 Task: Open Card Webinar Review in Board Business Strategy Development to Workspace Change Management and add a team member Softage.1@softage.net, a label Blue, a checklist Project Communication Management, an attachment from your computer, a color Blue and finally, add a card description 'Finalize budget for upcoming project' and a comment 'Let us approach this task with a sense of urgency and prioritize it accordingly.'. Add a start date 'Jan 05, 1900' with a due date 'Jan 12, 1900'
Action: Mouse moved to (430, 152)
Screenshot: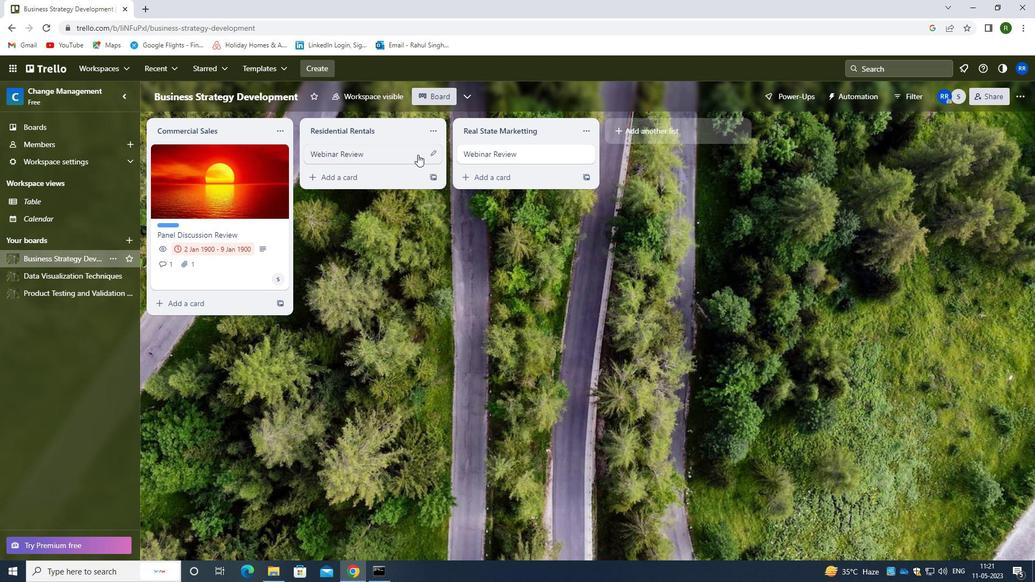 
Action: Mouse pressed left at (430, 152)
Screenshot: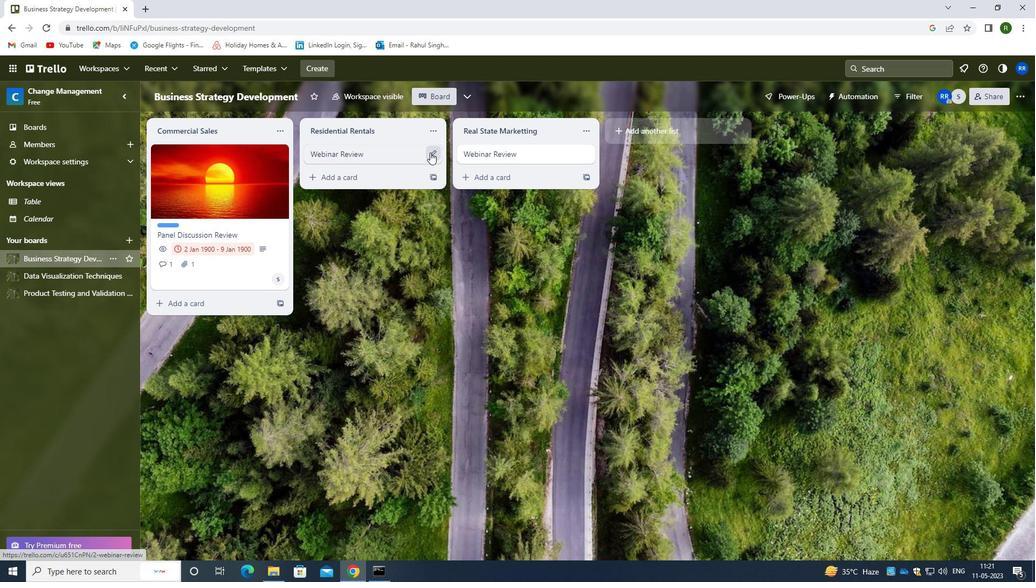 
Action: Mouse moved to (469, 152)
Screenshot: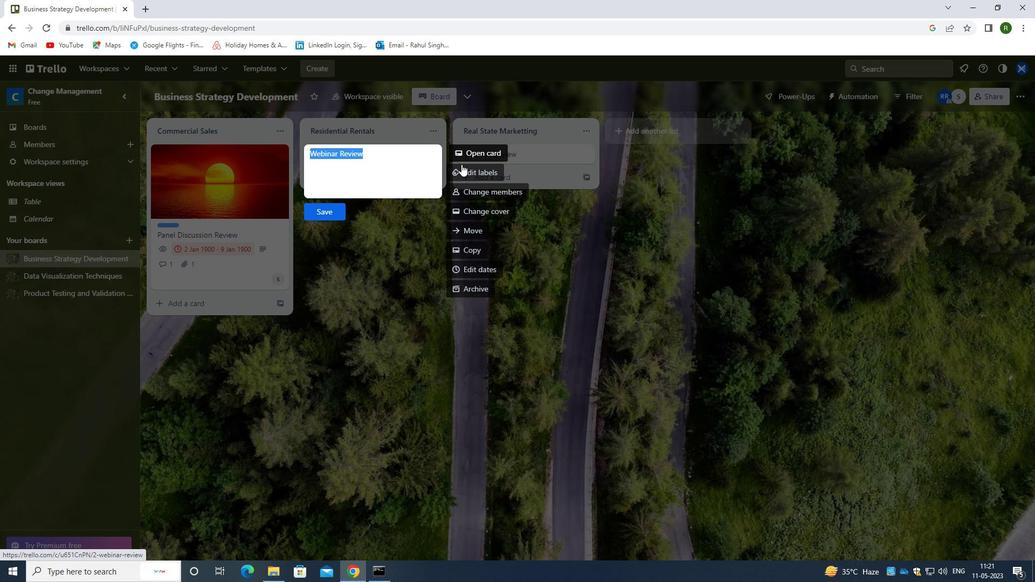 
Action: Mouse pressed left at (469, 152)
Screenshot: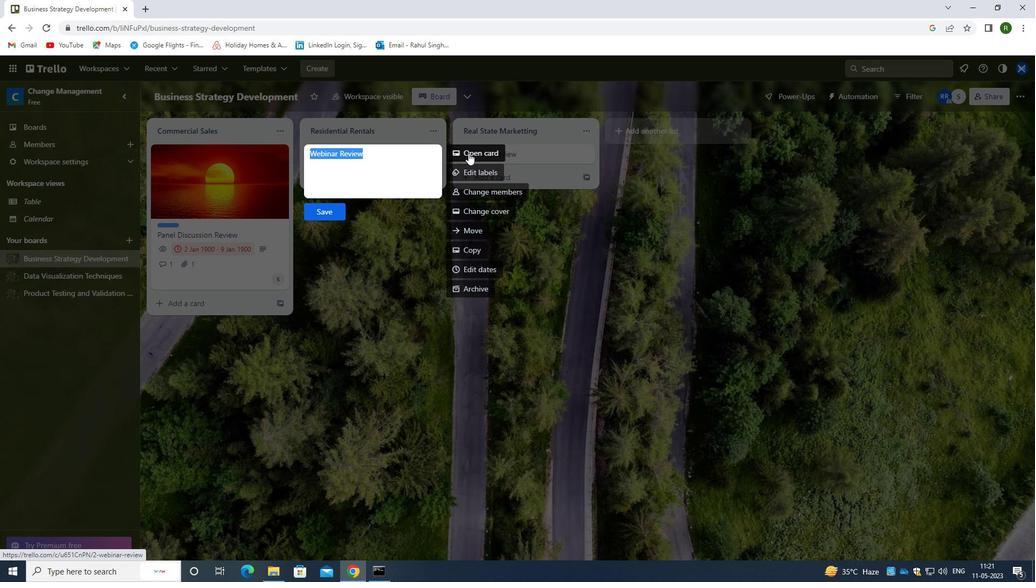 
Action: Mouse moved to (672, 194)
Screenshot: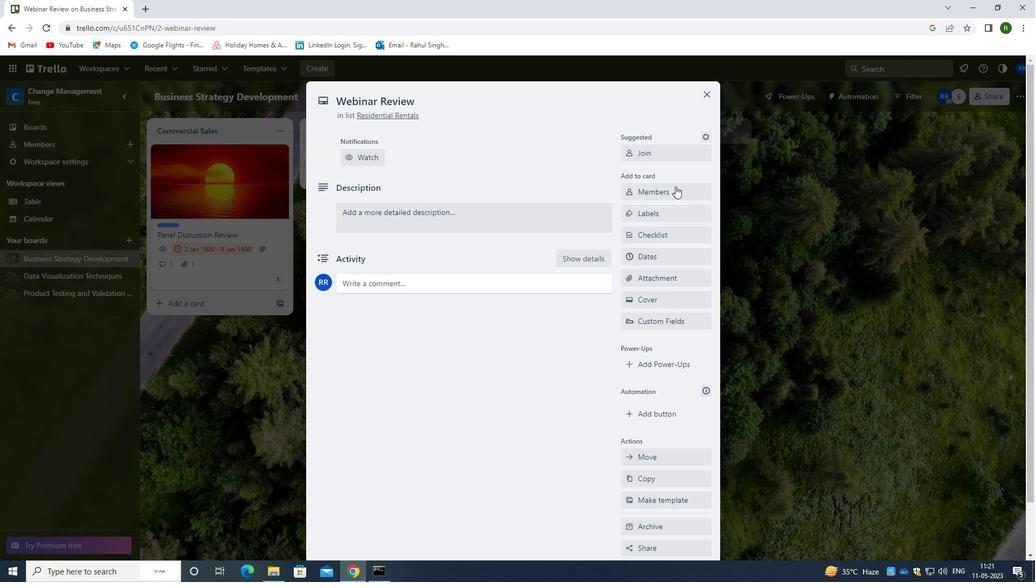 
Action: Mouse pressed left at (672, 194)
Screenshot: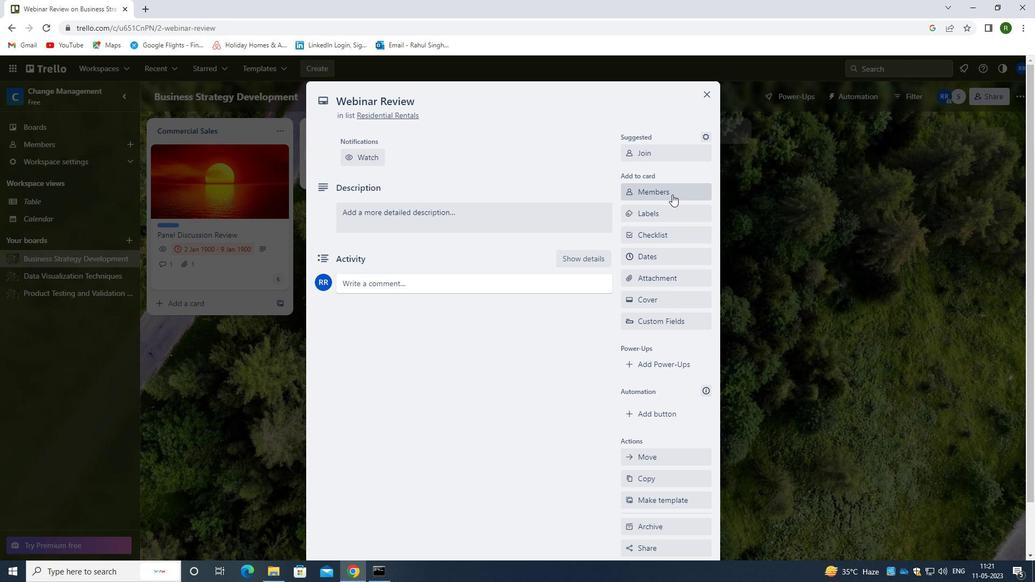 
Action: Mouse moved to (665, 238)
Screenshot: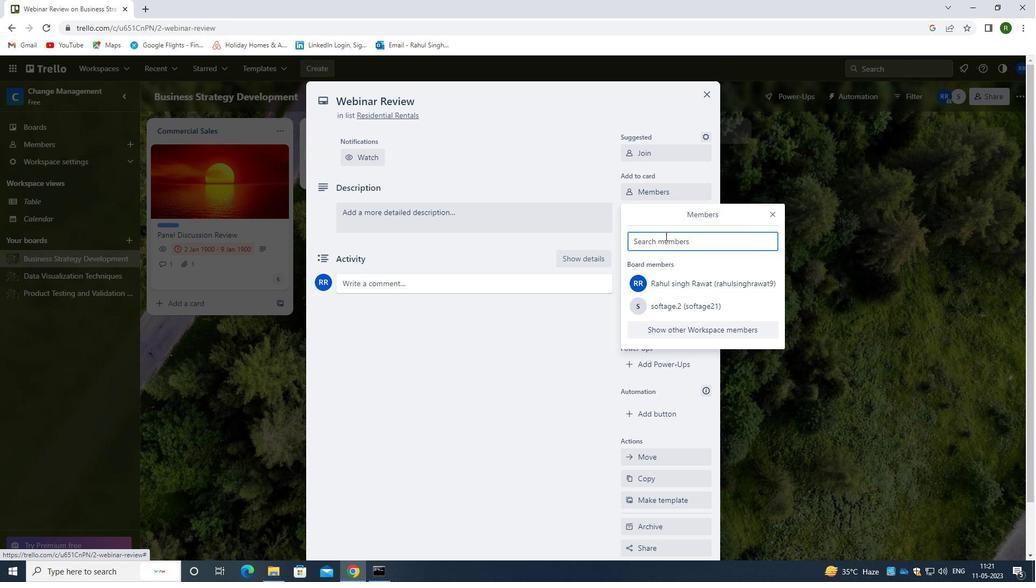 
Action: Mouse pressed left at (665, 238)
Screenshot: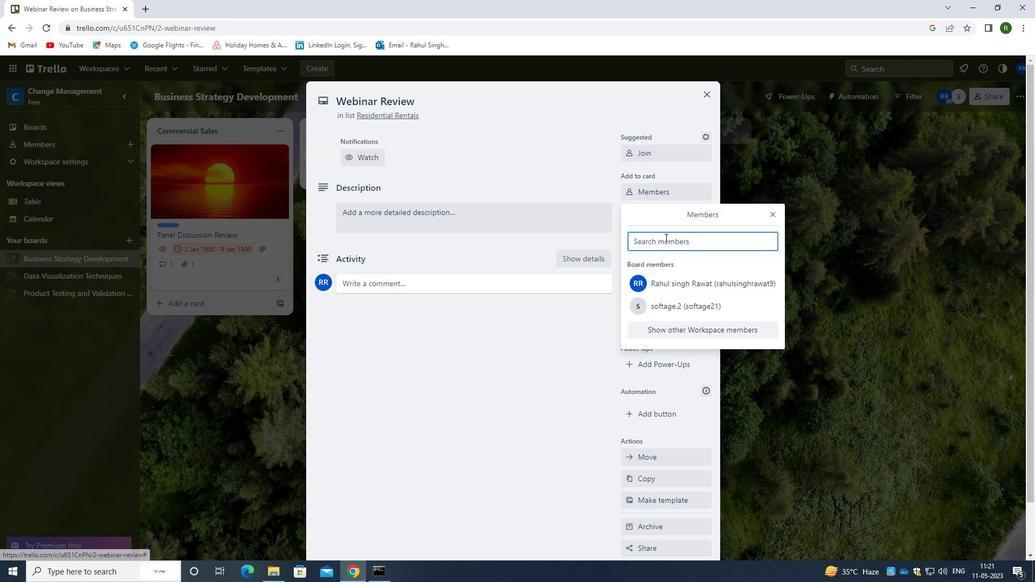 
Action: Key pressed <Key.caps_lock>s<Key.caps_lock>oftage.1<Key.shift>@SOFTAGE.NET
Screenshot: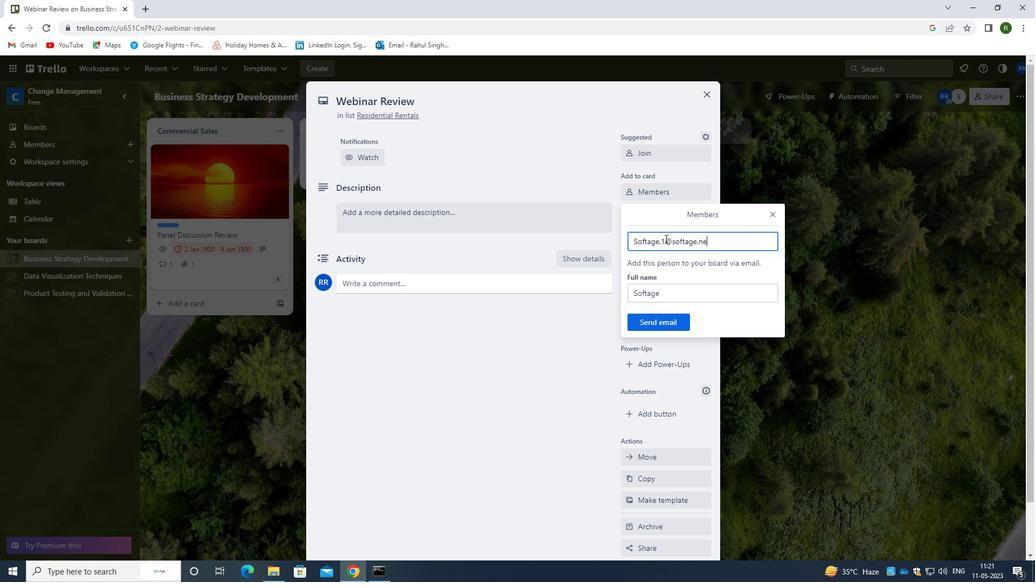 
Action: Mouse moved to (660, 321)
Screenshot: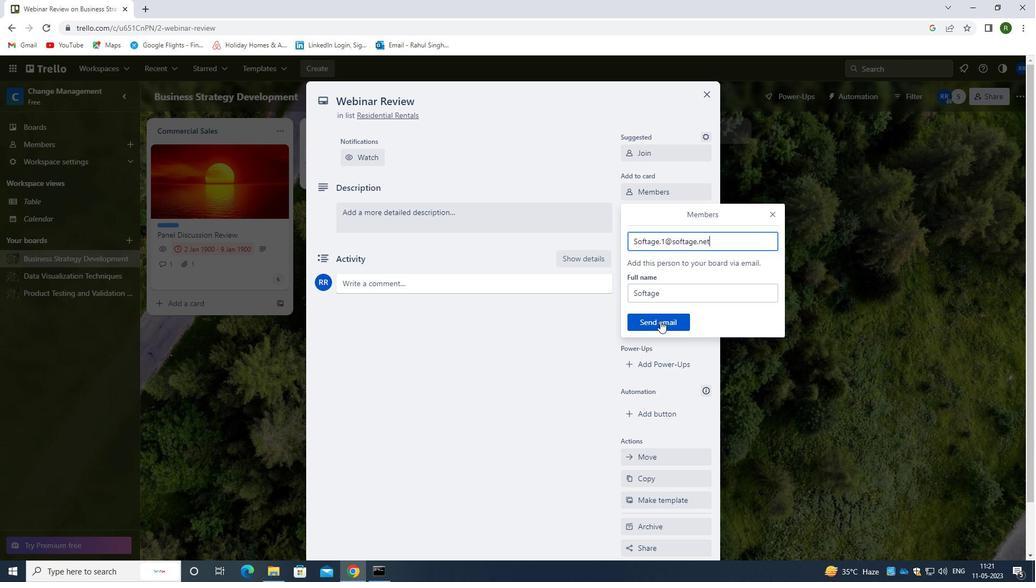 
Action: Mouse pressed left at (660, 321)
Screenshot: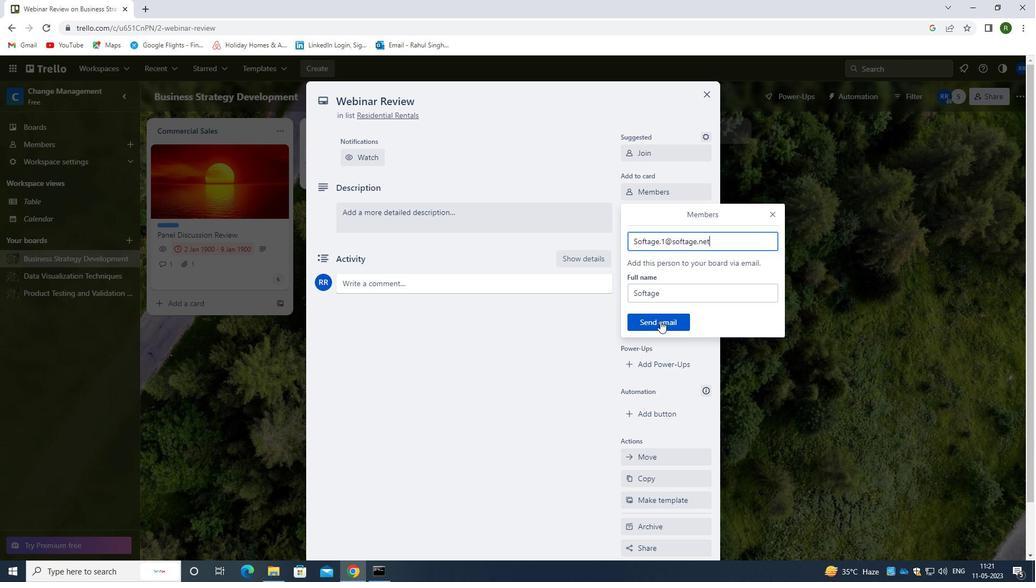 
Action: Mouse moved to (656, 211)
Screenshot: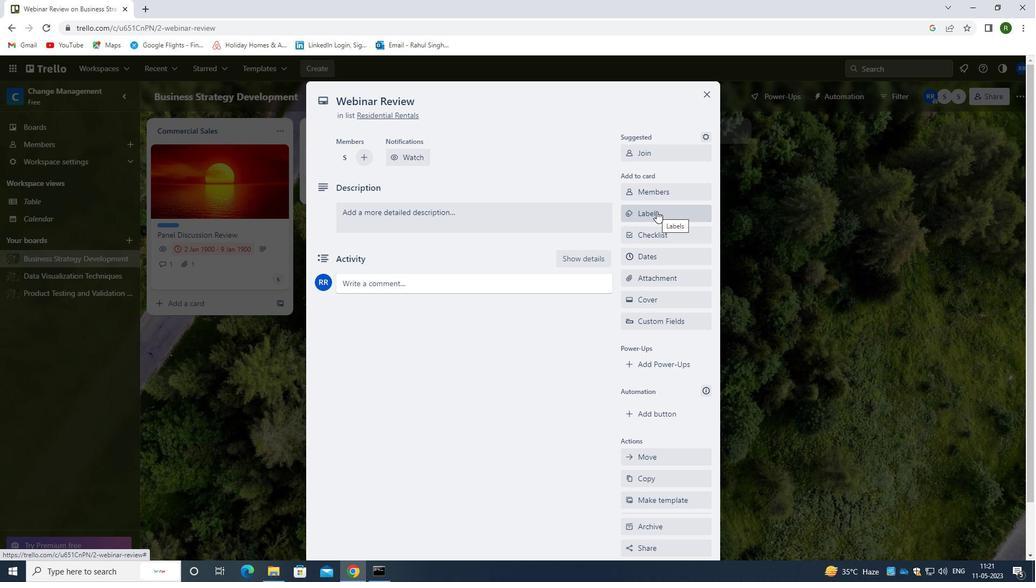 
Action: Mouse pressed left at (656, 211)
Screenshot: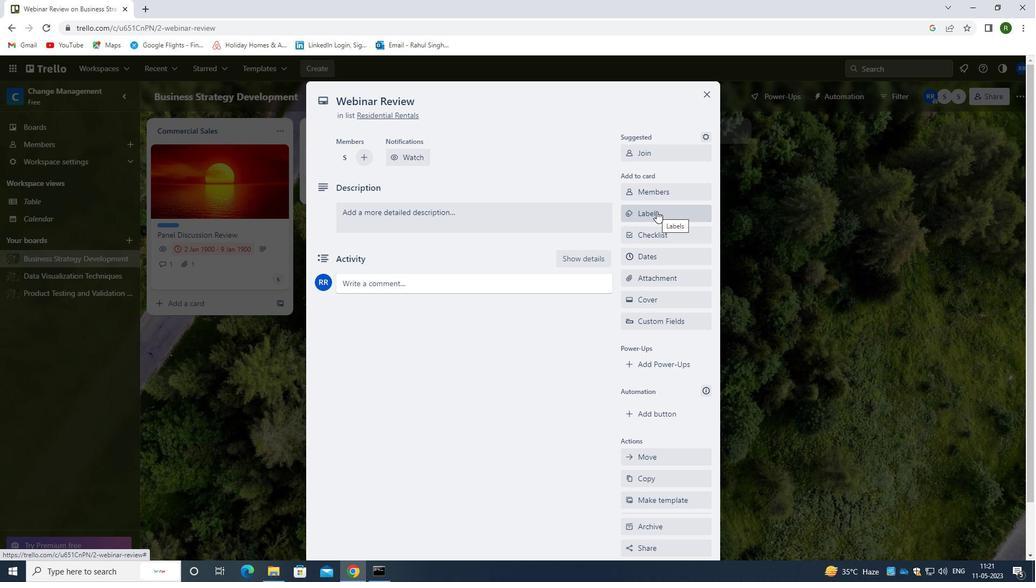 
Action: Mouse moved to (666, 264)
Screenshot: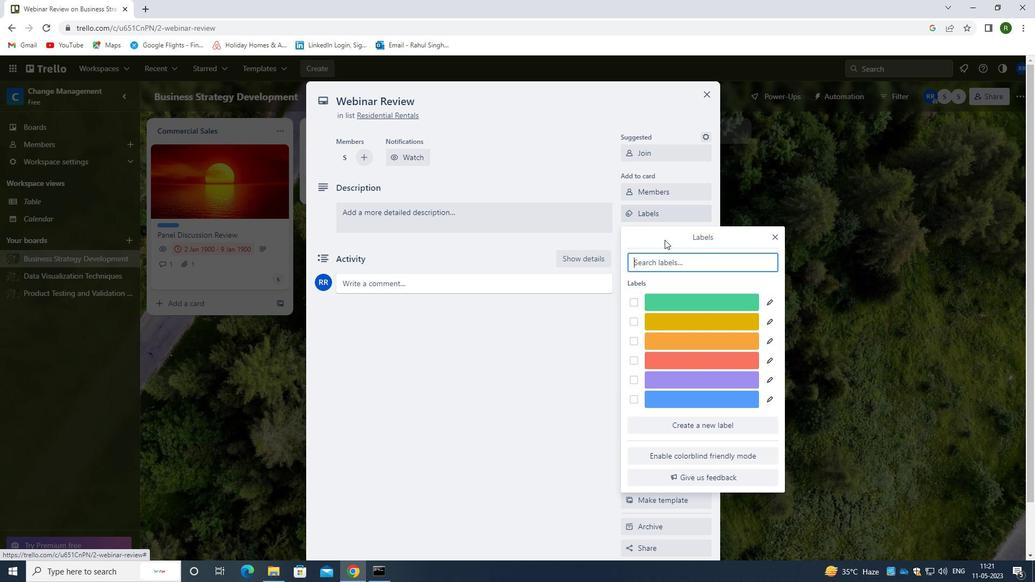 
Action: Key pressed <Key.caps_lock>B<Key.caps_lock>LUE
Screenshot: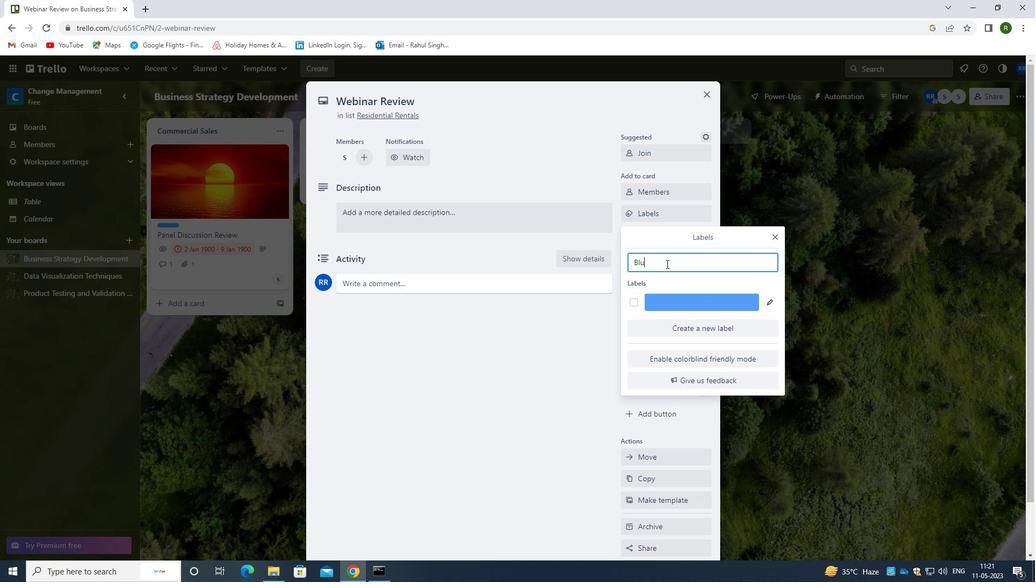 
Action: Mouse moved to (634, 301)
Screenshot: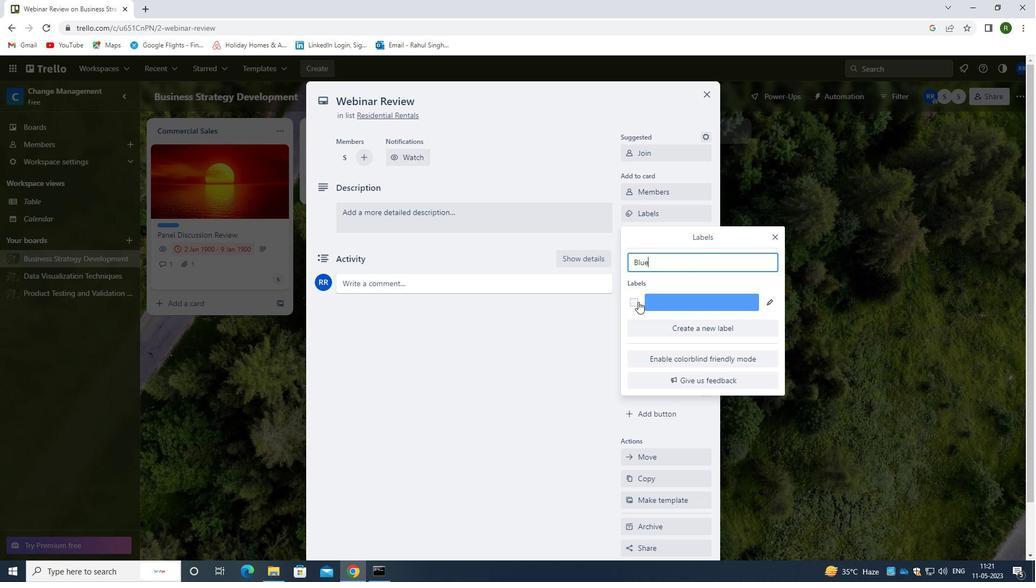 
Action: Mouse pressed left at (634, 301)
Screenshot: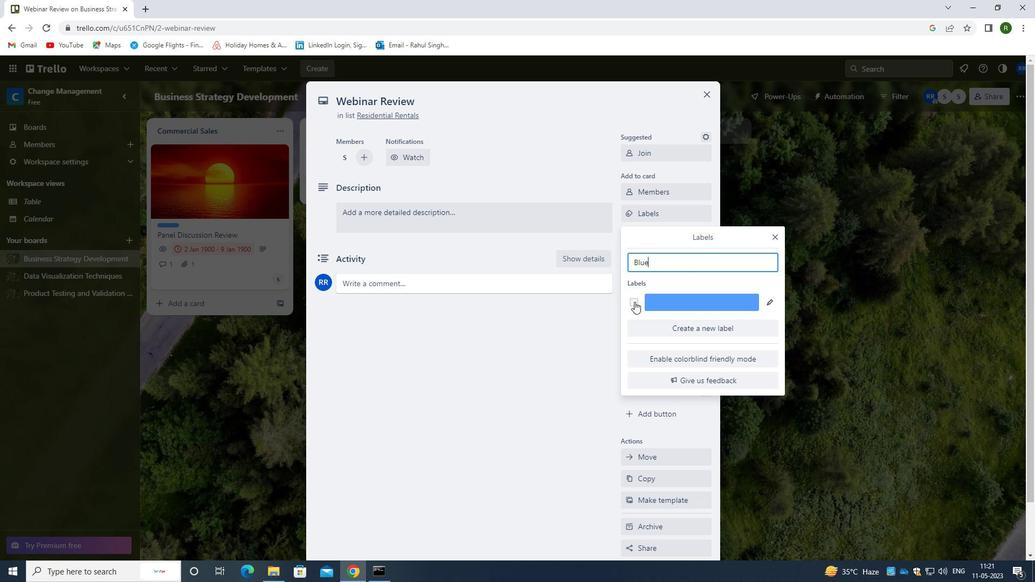 
Action: Mouse moved to (773, 237)
Screenshot: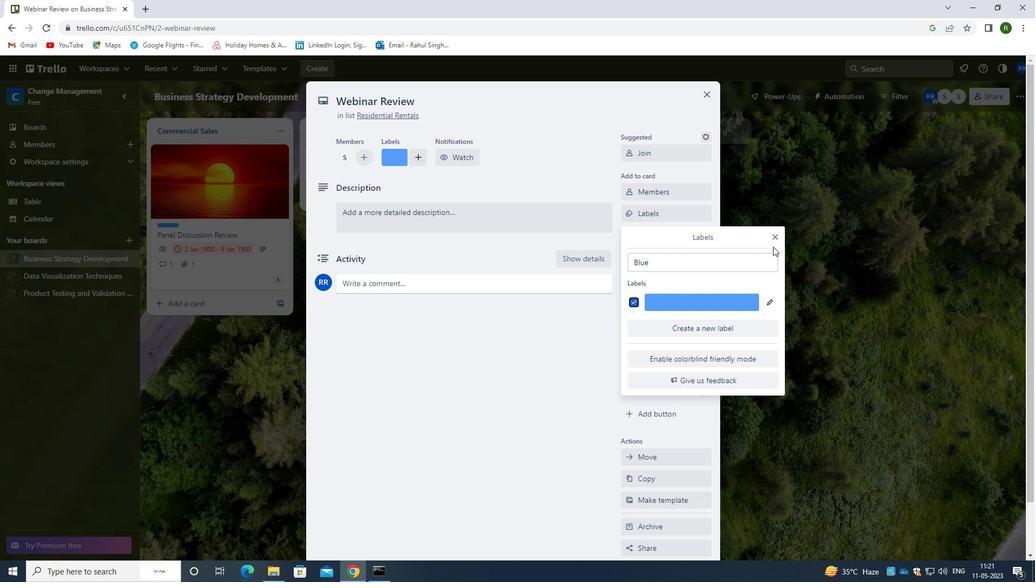 
Action: Mouse pressed left at (773, 237)
Screenshot: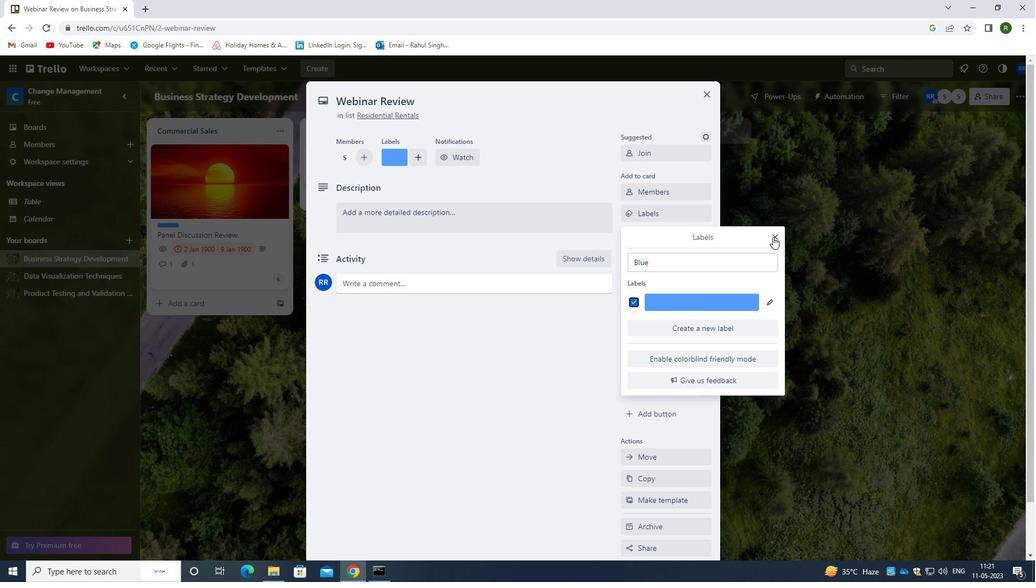 
Action: Mouse moved to (655, 232)
Screenshot: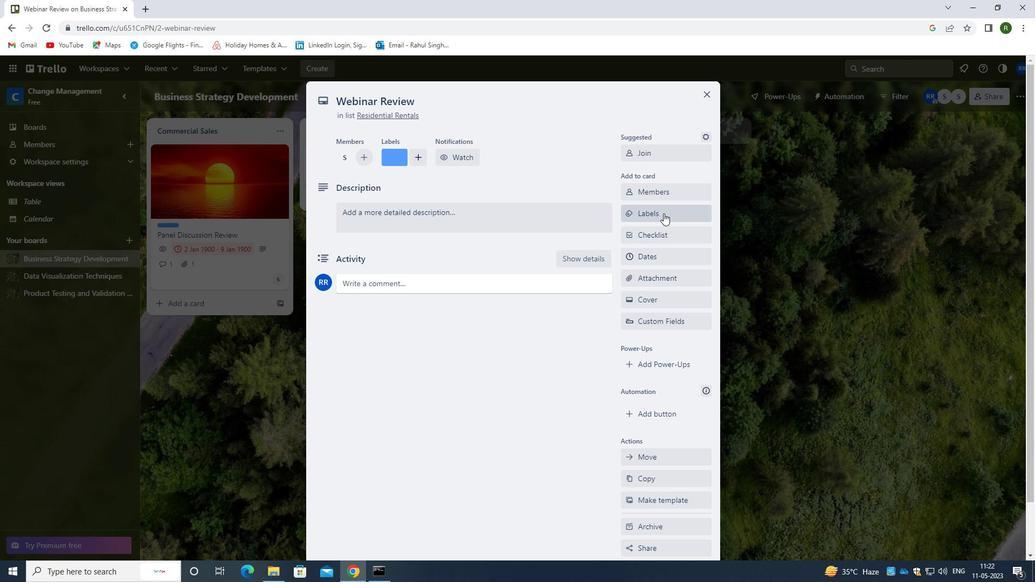 
Action: Mouse pressed left at (655, 232)
Screenshot: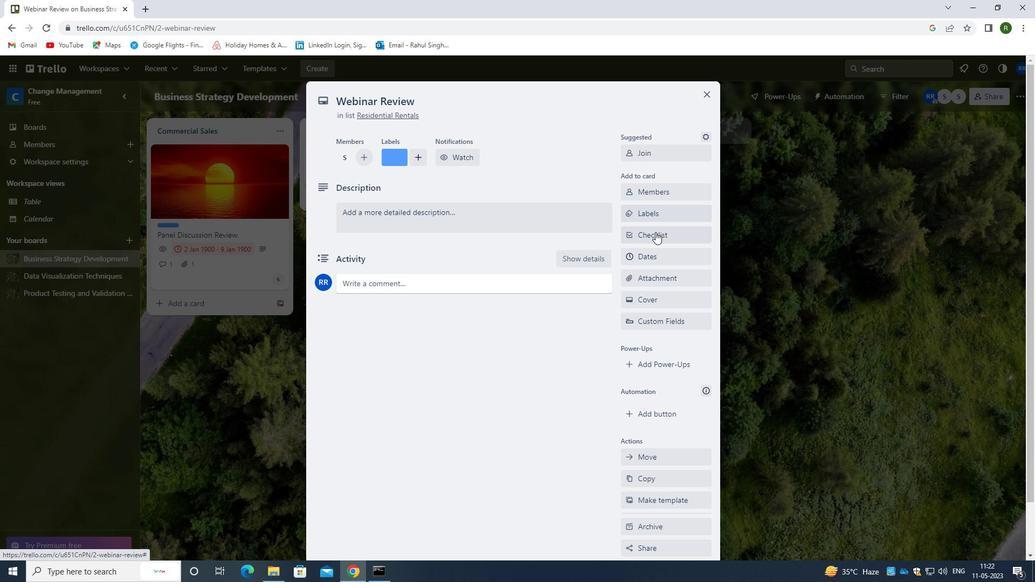 
Action: Mouse moved to (706, 289)
Screenshot: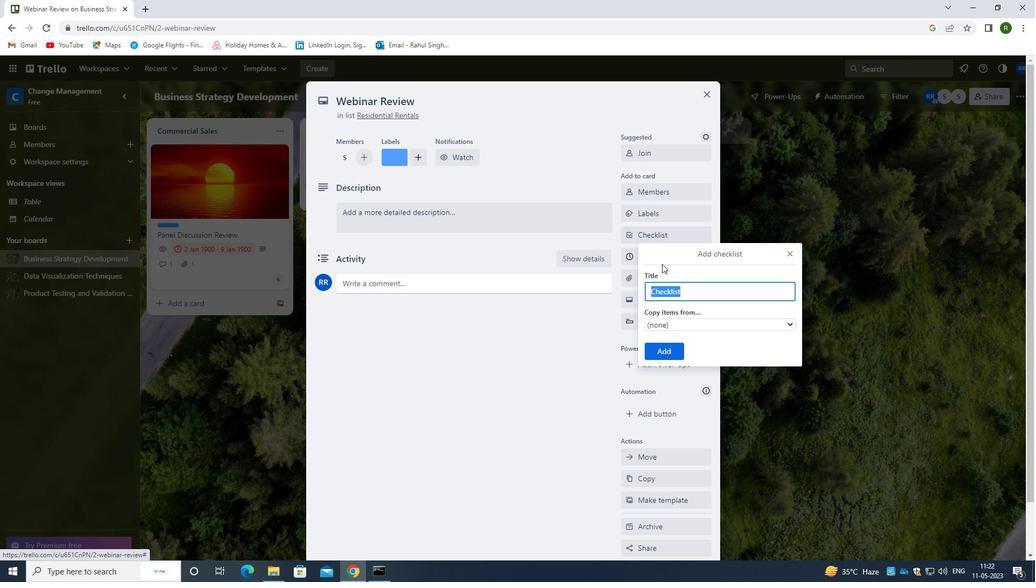 
Action: Key pressed <Key.caps_lock>P<Key.caps_lock>ROJ
Screenshot: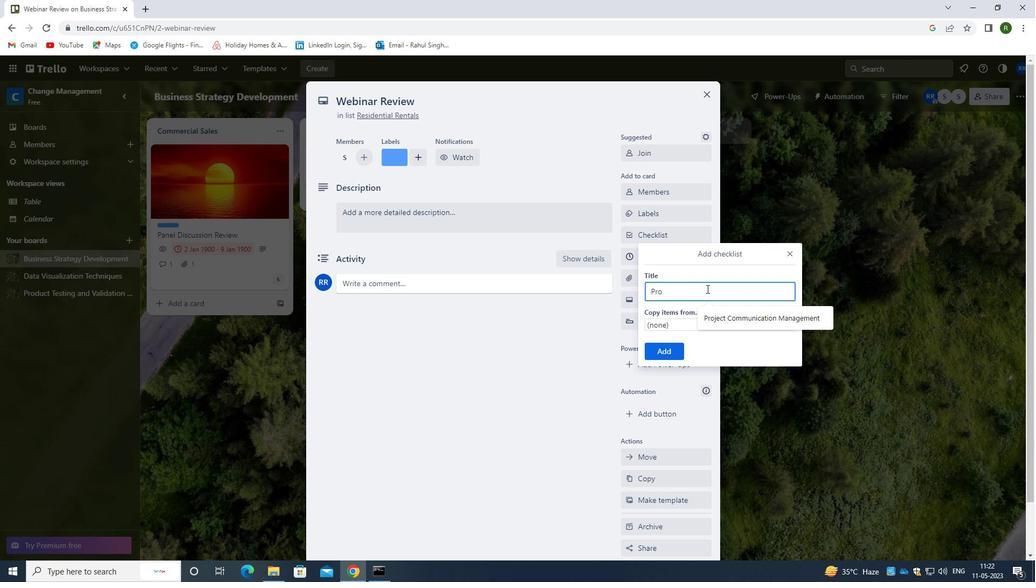 
Action: Mouse moved to (729, 315)
Screenshot: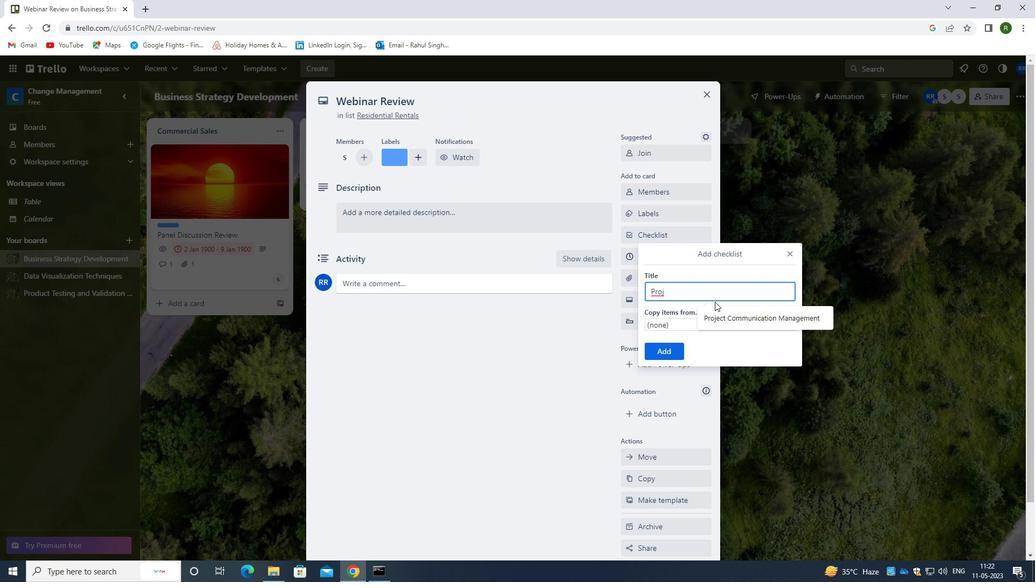 
Action: Mouse pressed left at (729, 315)
Screenshot: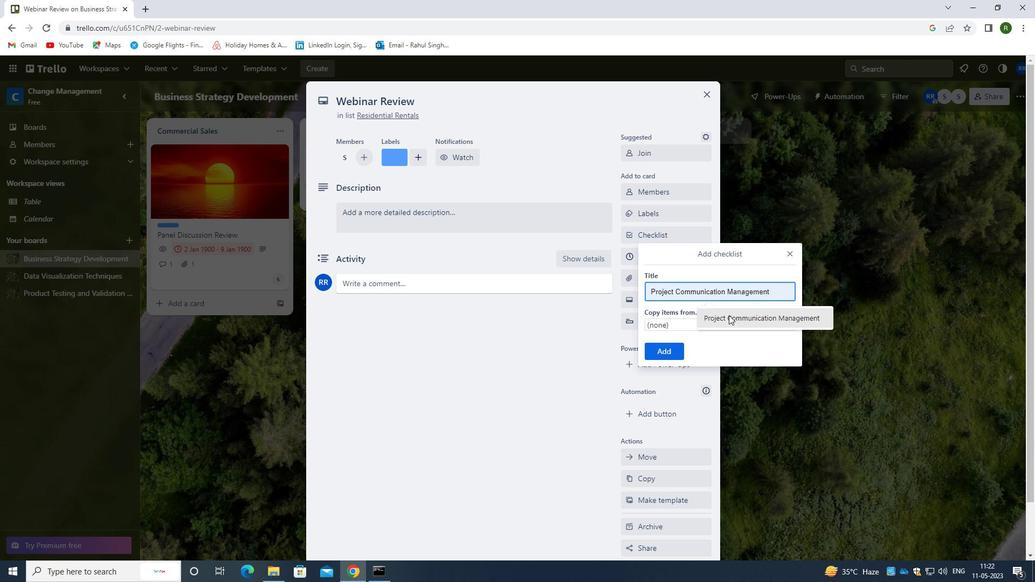 
Action: Mouse moved to (663, 353)
Screenshot: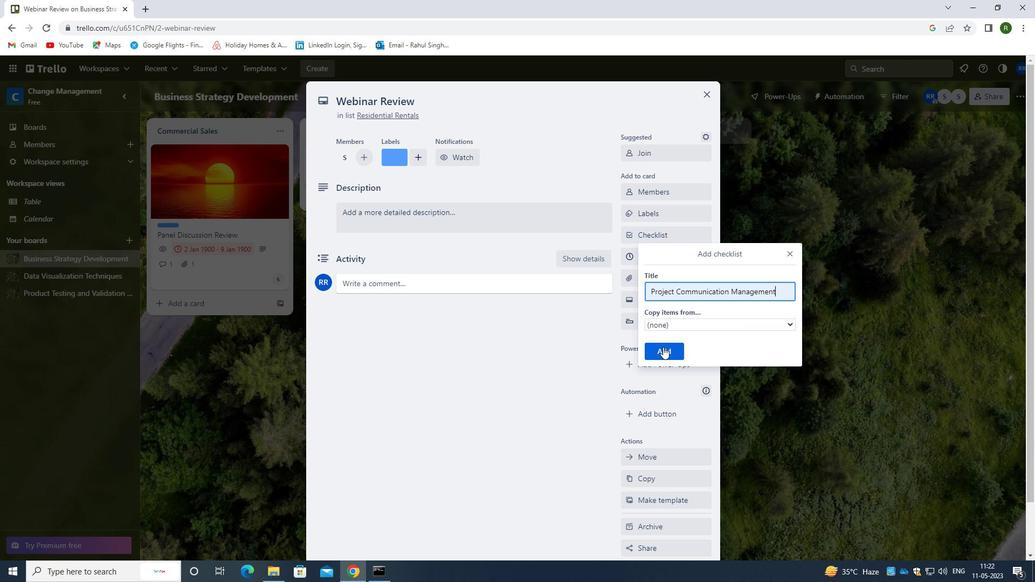 
Action: Mouse pressed left at (663, 353)
Screenshot: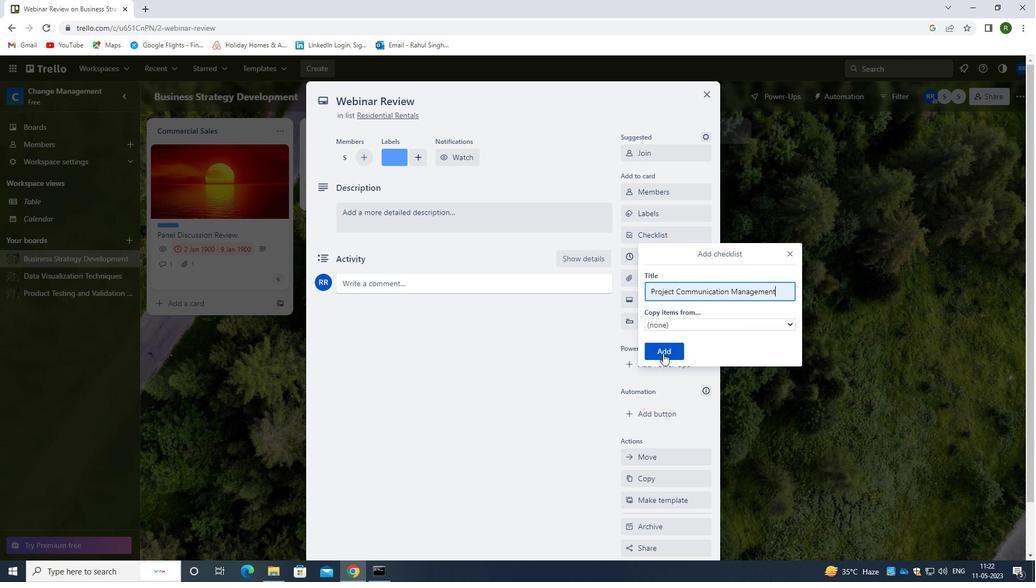 
Action: Mouse moved to (659, 279)
Screenshot: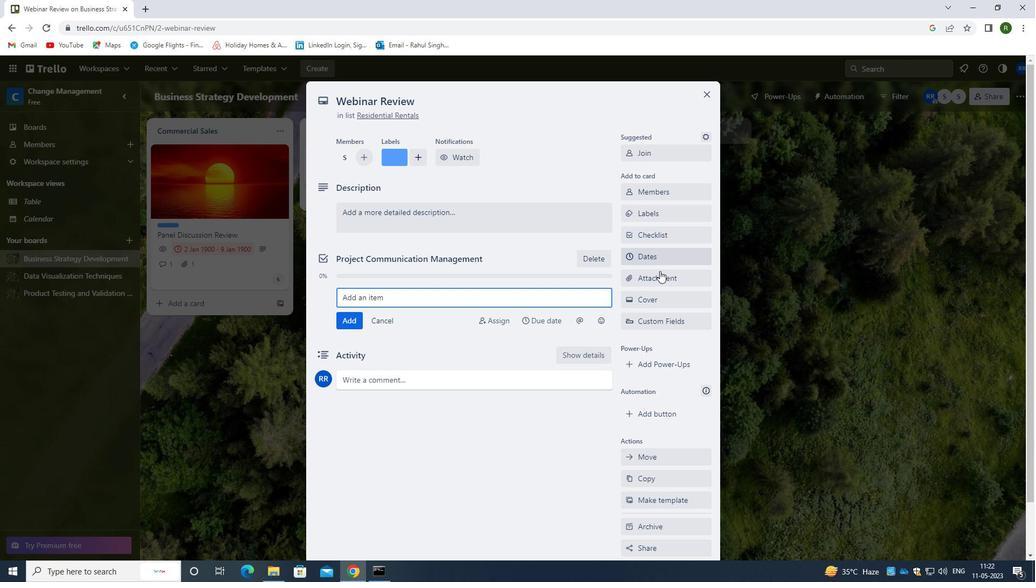
Action: Mouse pressed left at (659, 279)
Screenshot: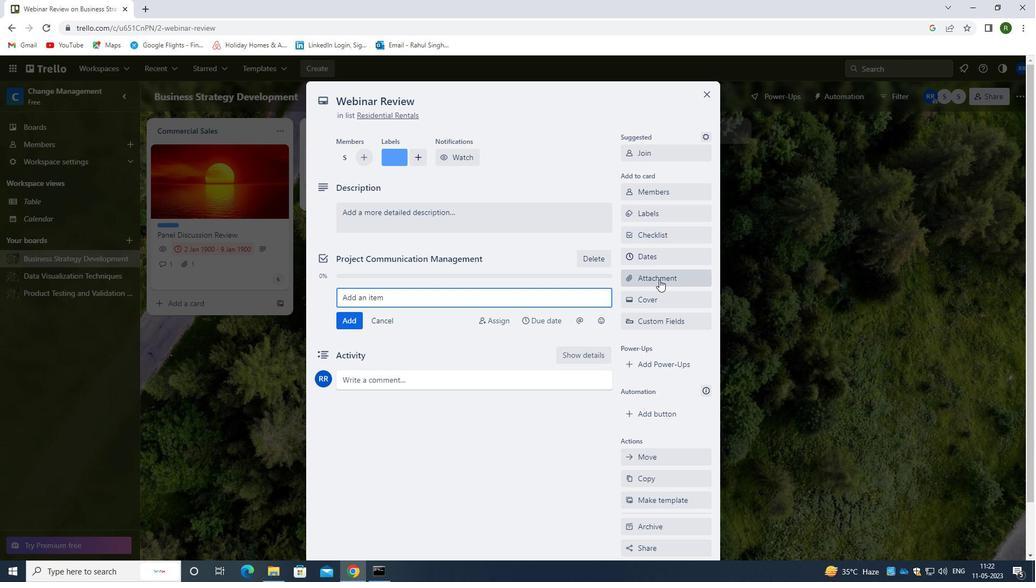 
Action: Mouse moved to (647, 326)
Screenshot: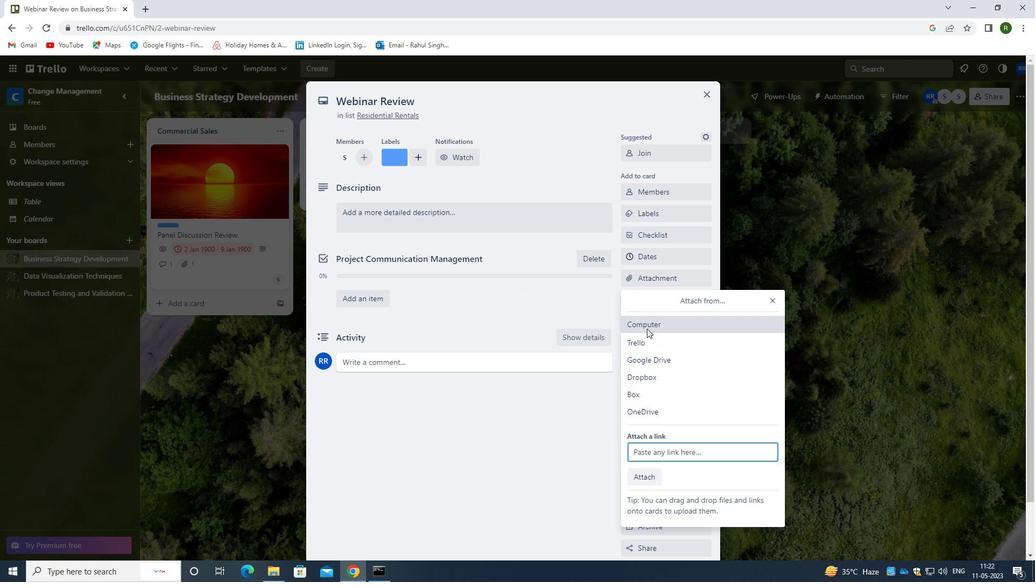 
Action: Mouse pressed left at (647, 326)
Screenshot: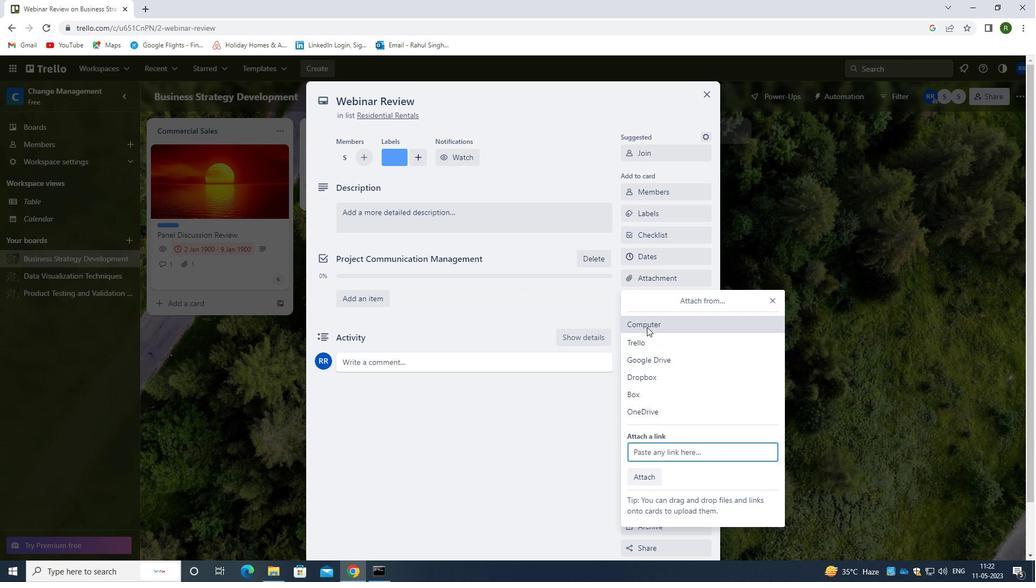 
Action: Mouse moved to (182, 114)
Screenshot: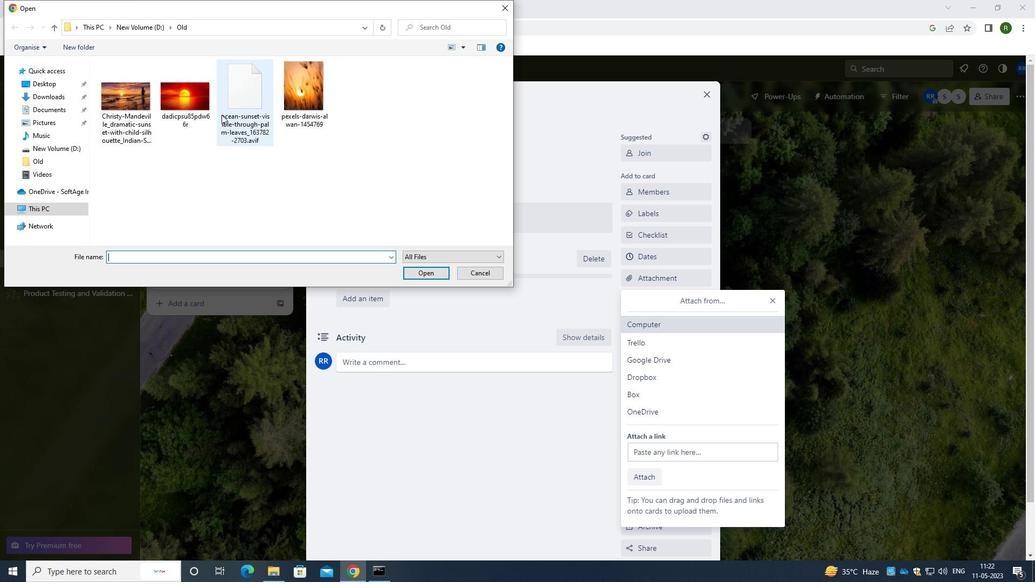 
Action: Mouse pressed left at (182, 114)
Screenshot: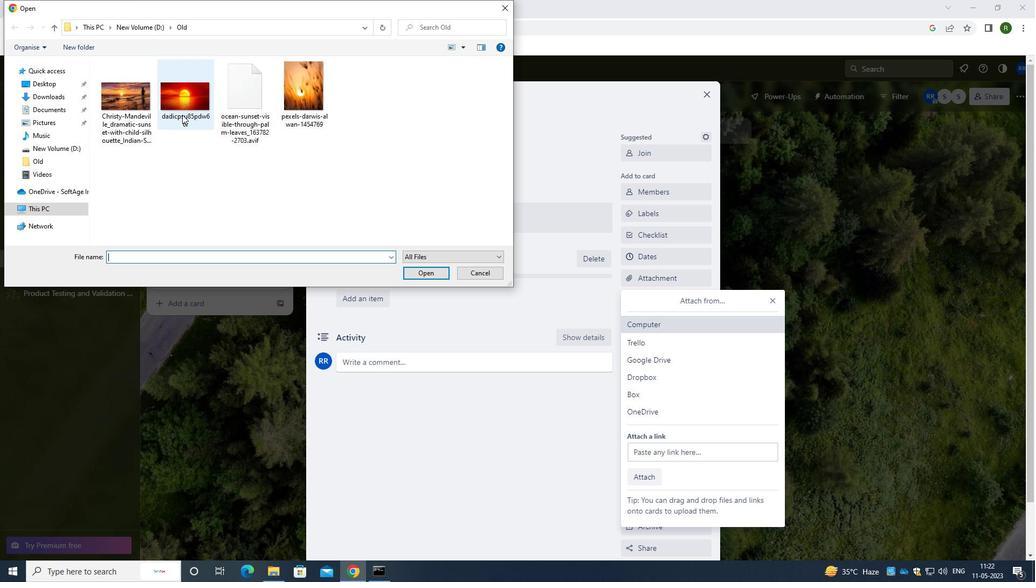 
Action: Mouse moved to (421, 275)
Screenshot: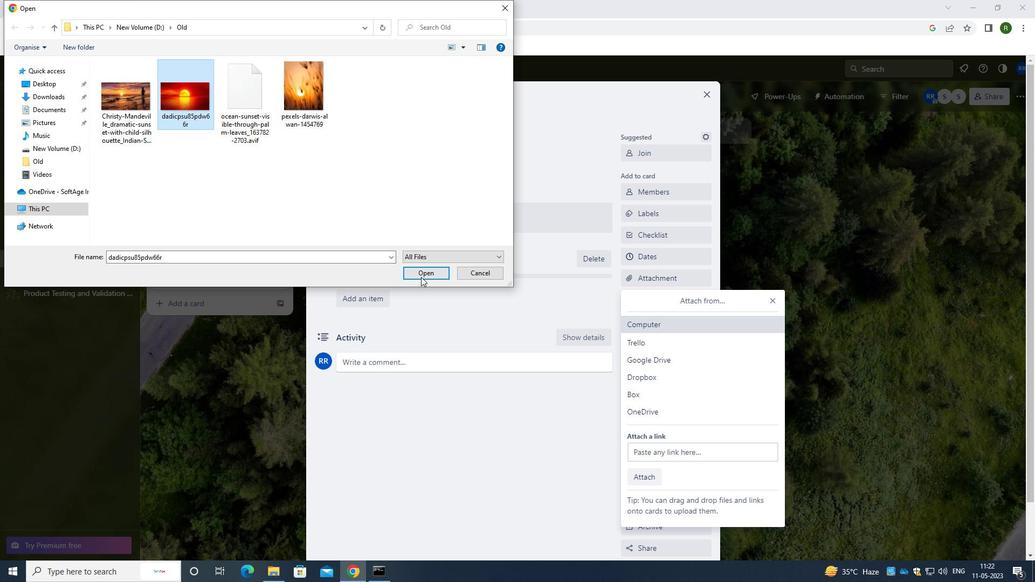 
Action: Mouse pressed left at (421, 275)
Screenshot: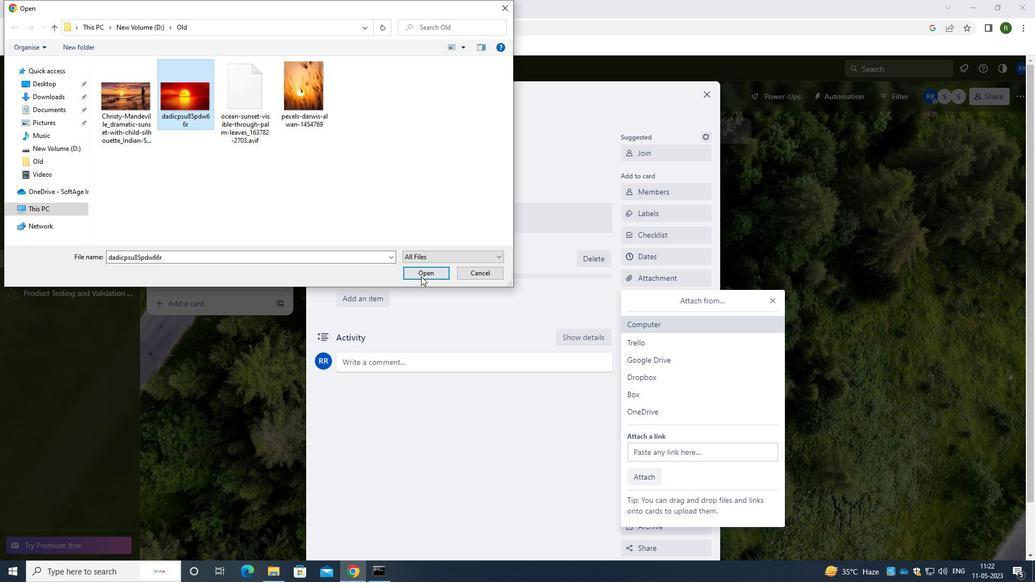 
Action: Mouse moved to (500, 297)
Screenshot: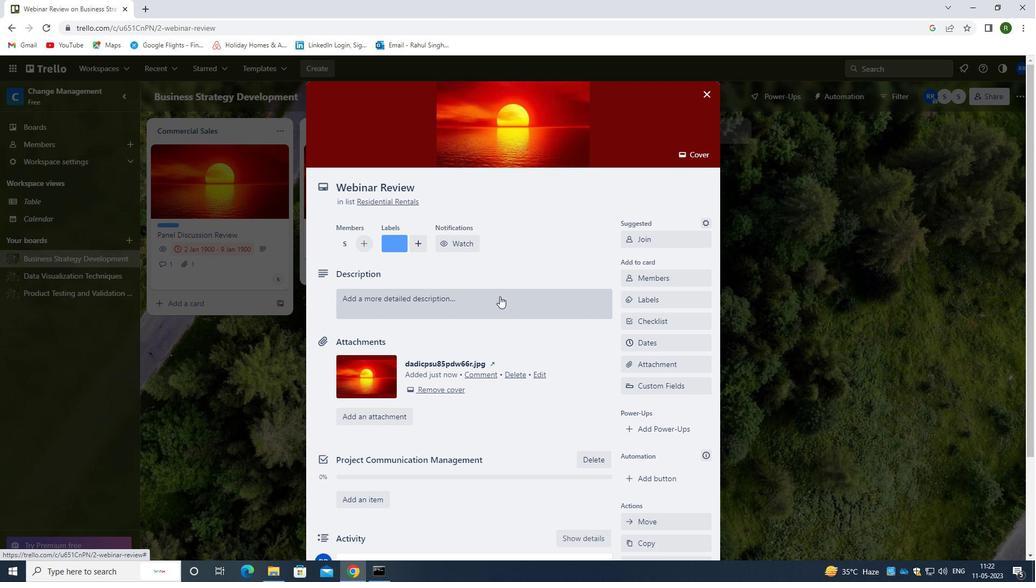 
Action: Mouse scrolled (500, 296) with delta (0, 0)
Screenshot: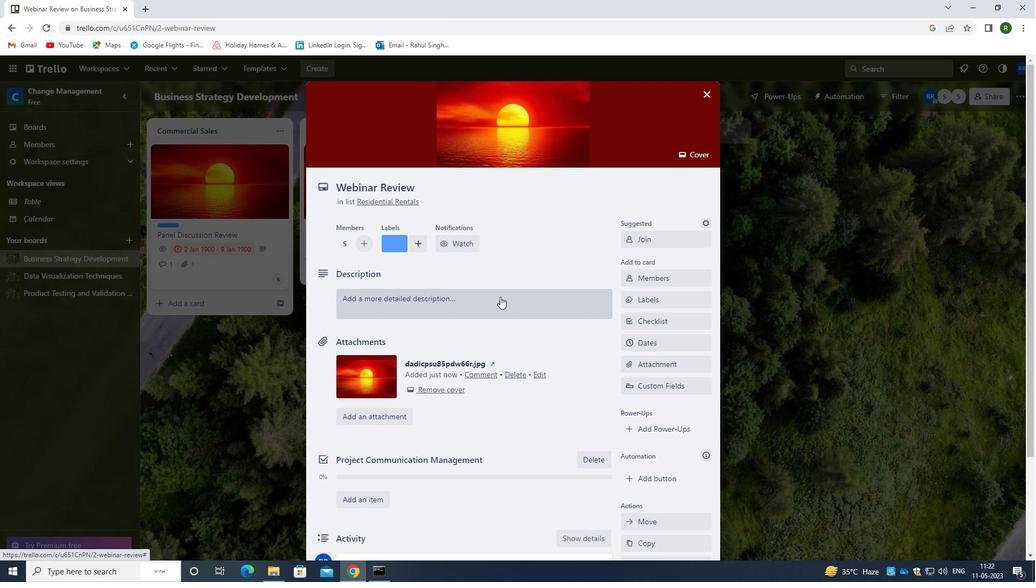 
Action: Mouse moved to (401, 249)
Screenshot: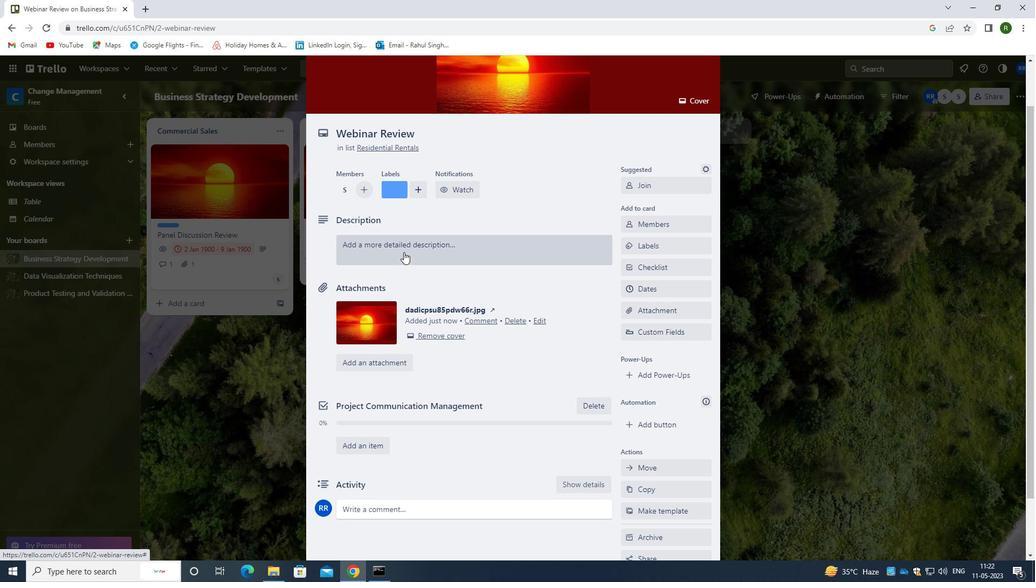 
Action: Mouse pressed left at (401, 249)
Screenshot: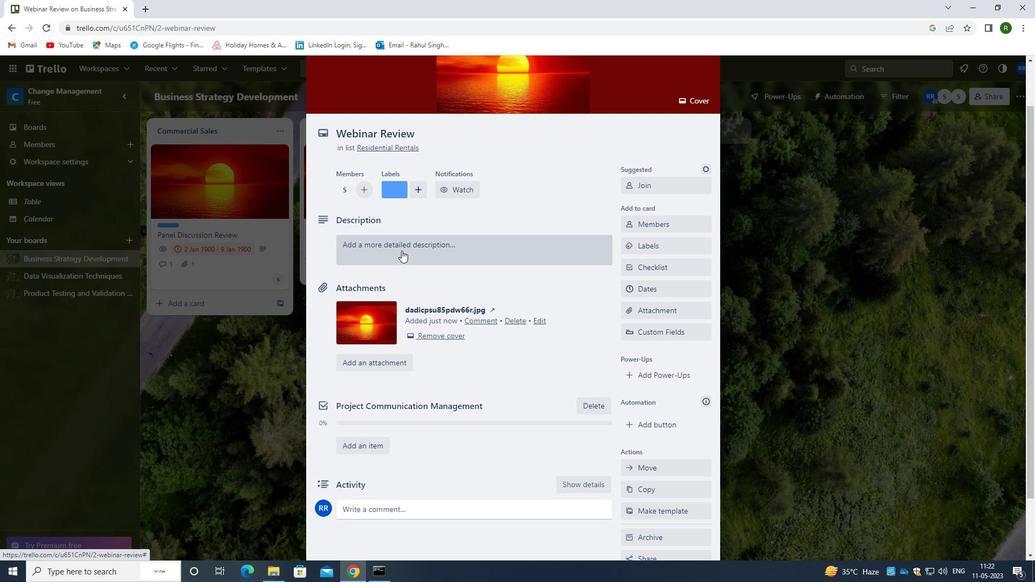 
Action: Mouse moved to (410, 271)
Screenshot: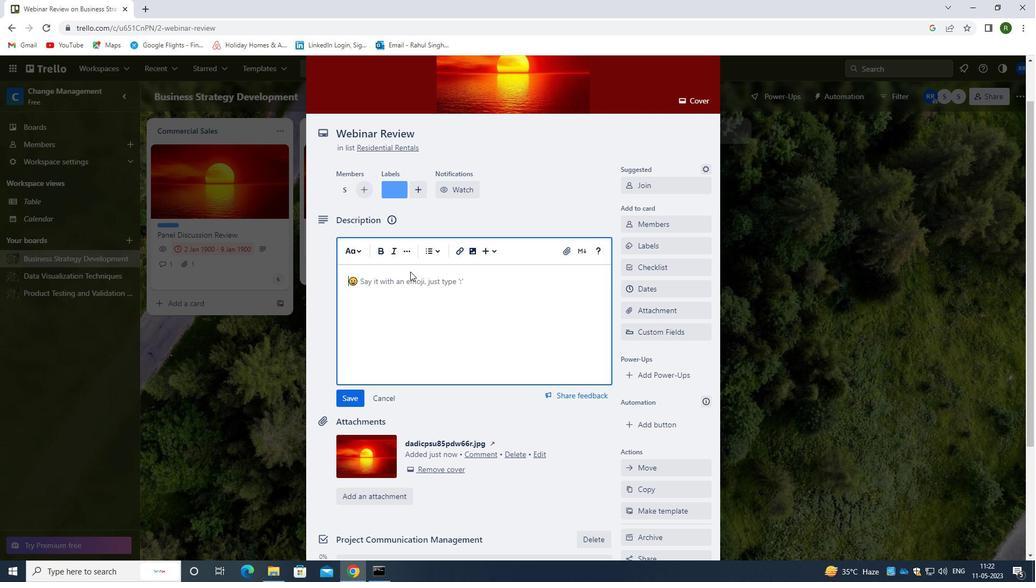 
Action: Key pressed <Key.caps_lock>F<Key.caps_lock>INALIZE<Key.space>BUDGET<Key.space>FOR<Key.space>UPCOMING<Key.space>PROJECT.
Screenshot: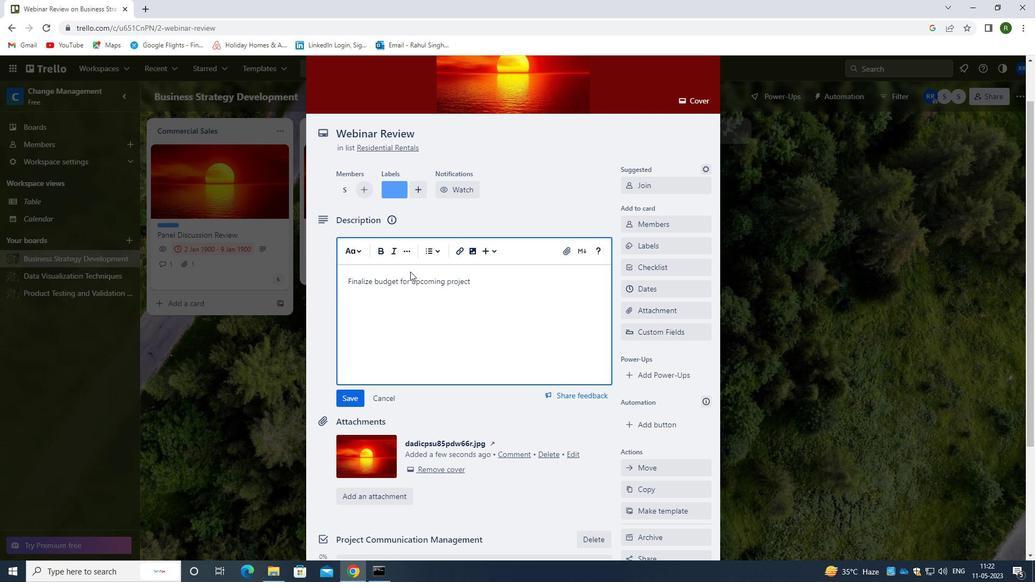 
Action: Mouse moved to (346, 398)
Screenshot: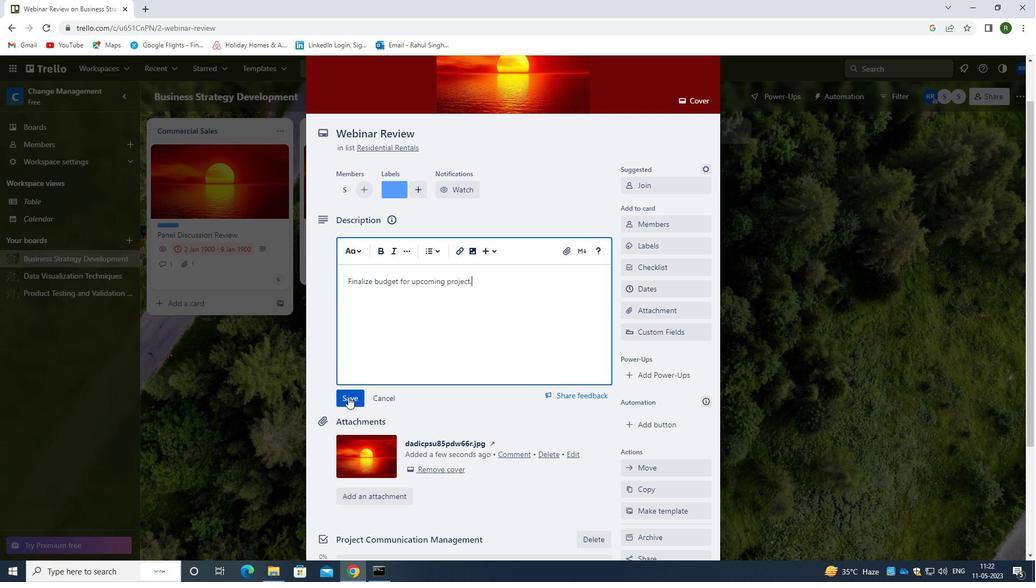 
Action: Mouse pressed left at (346, 398)
Screenshot: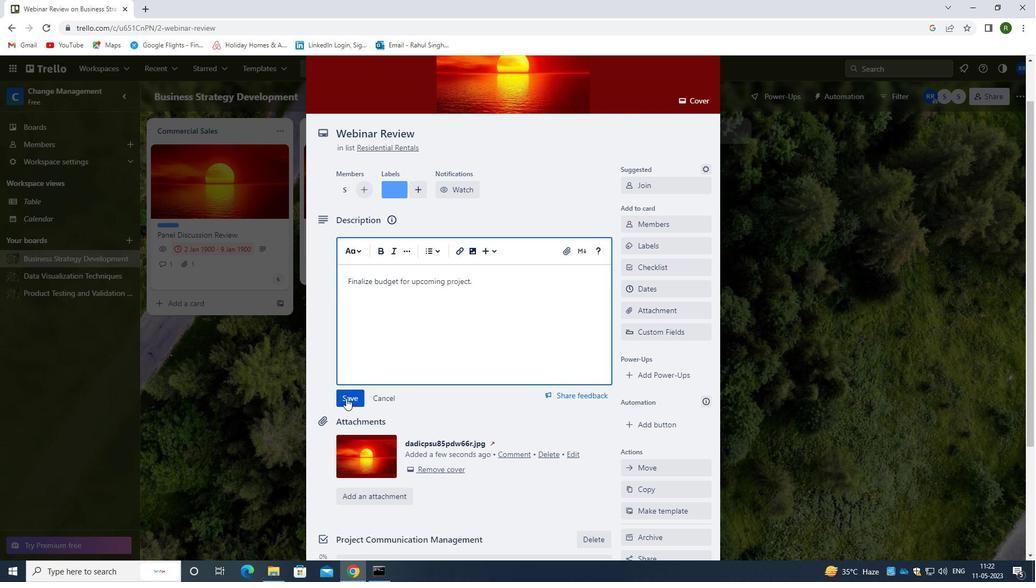 
Action: Mouse moved to (440, 341)
Screenshot: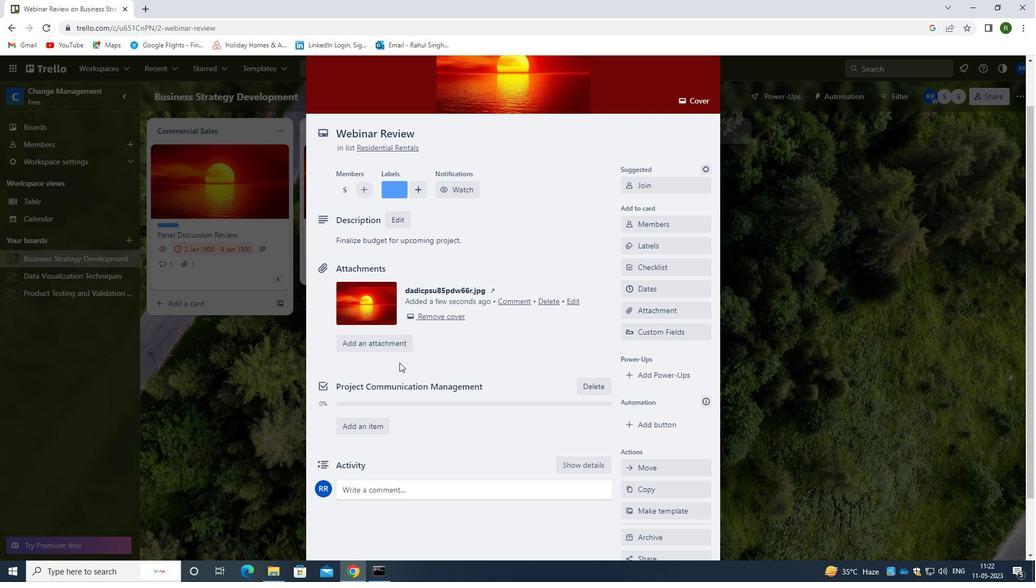 
Action: Mouse scrolled (440, 341) with delta (0, 0)
Screenshot: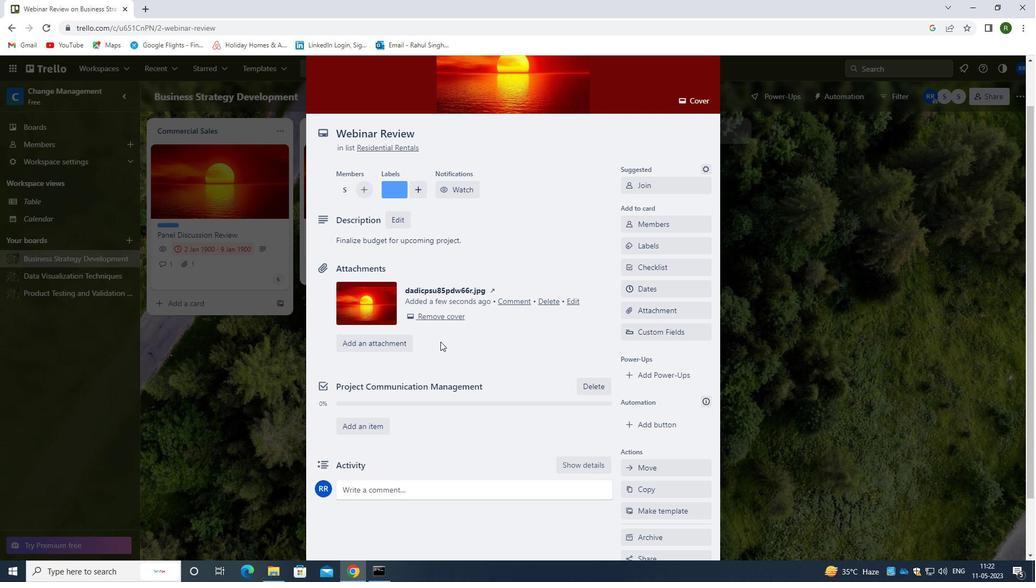 
Action: Mouse moved to (442, 341)
Screenshot: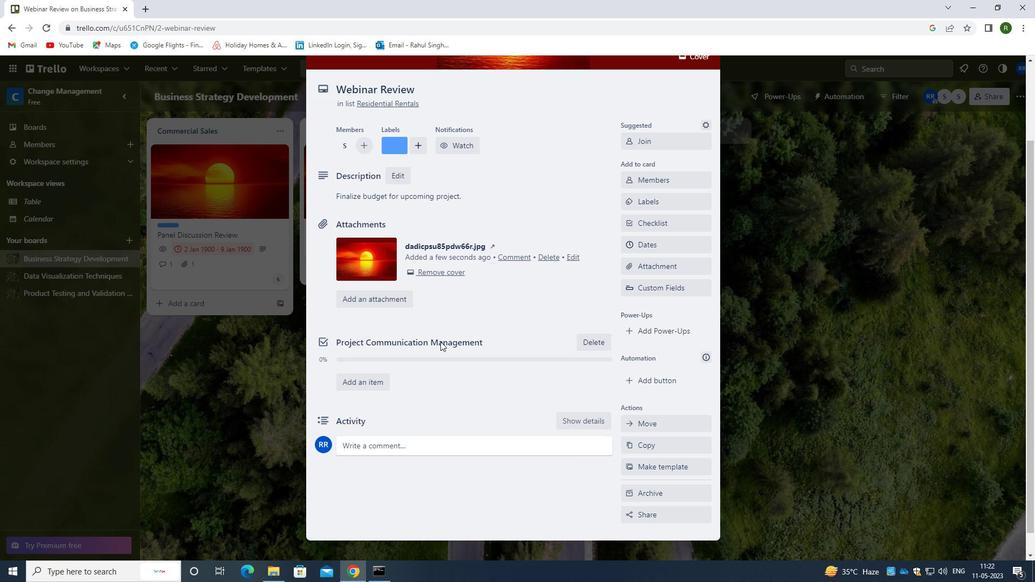 
Action: Mouse scrolled (442, 340) with delta (0, 0)
Screenshot: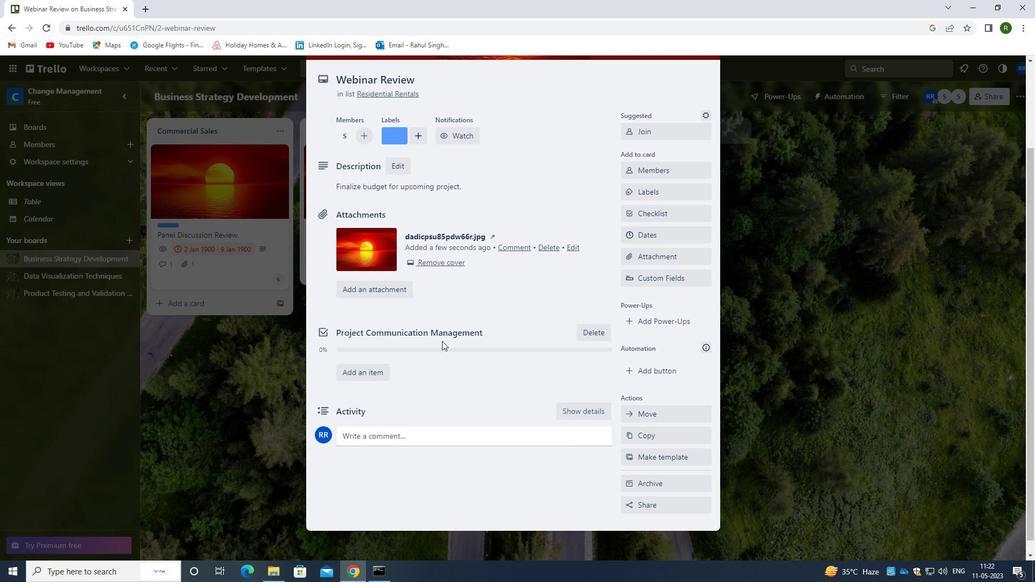 
Action: Mouse moved to (394, 422)
Screenshot: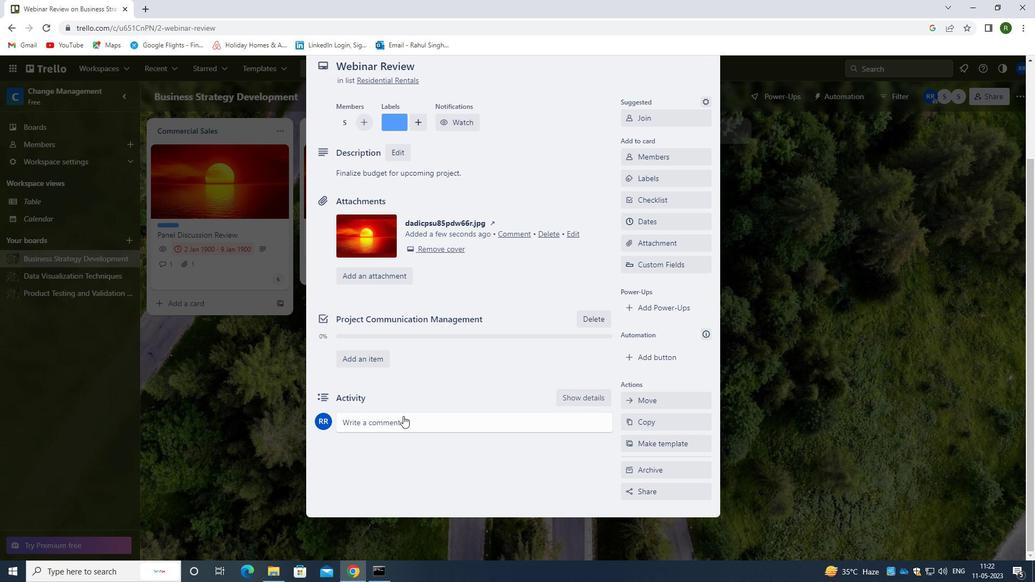 
Action: Mouse pressed left at (394, 422)
Screenshot: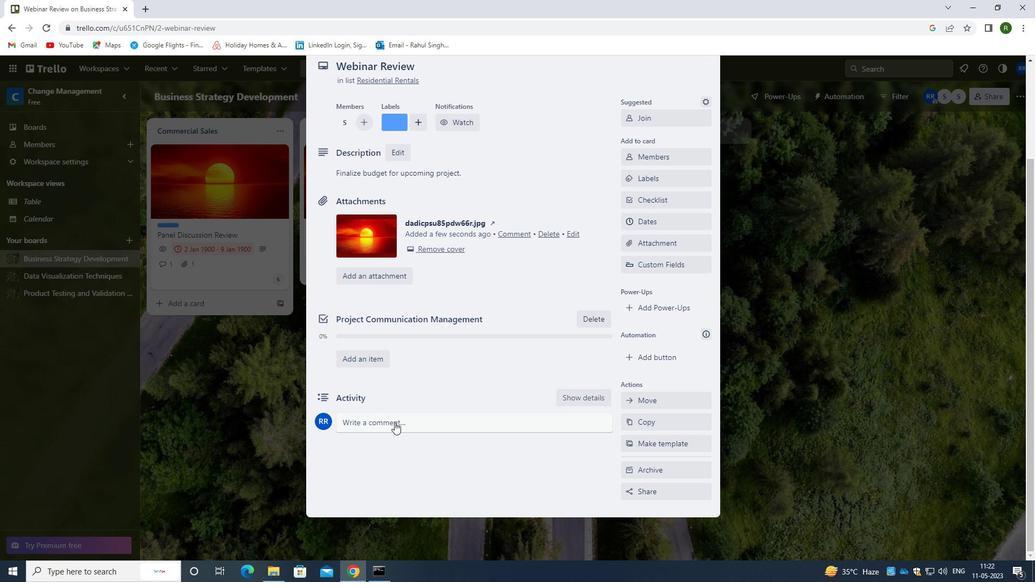 
Action: Mouse moved to (389, 453)
Screenshot: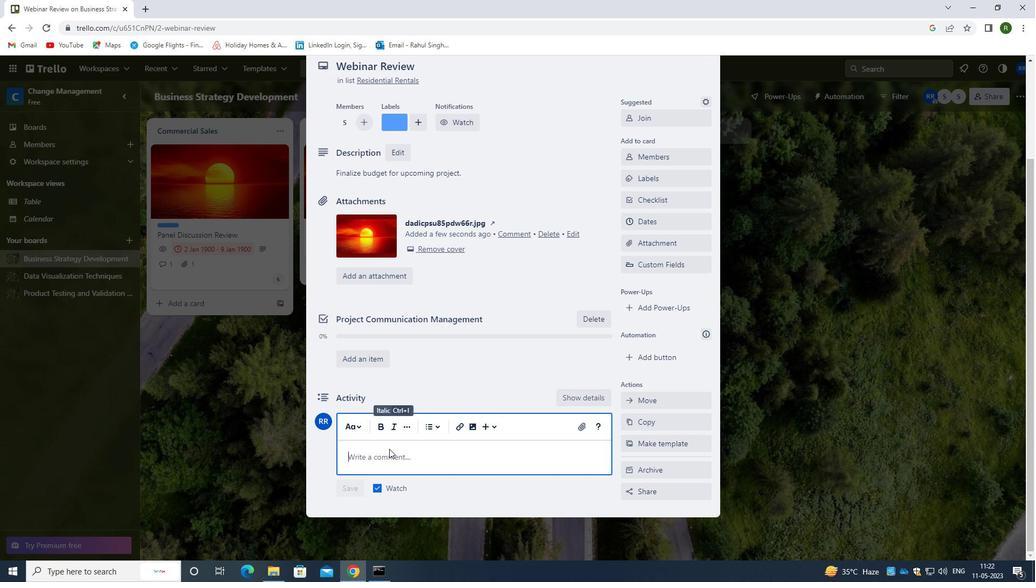 
Action: Mouse pressed left at (389, 453)
Screenshot: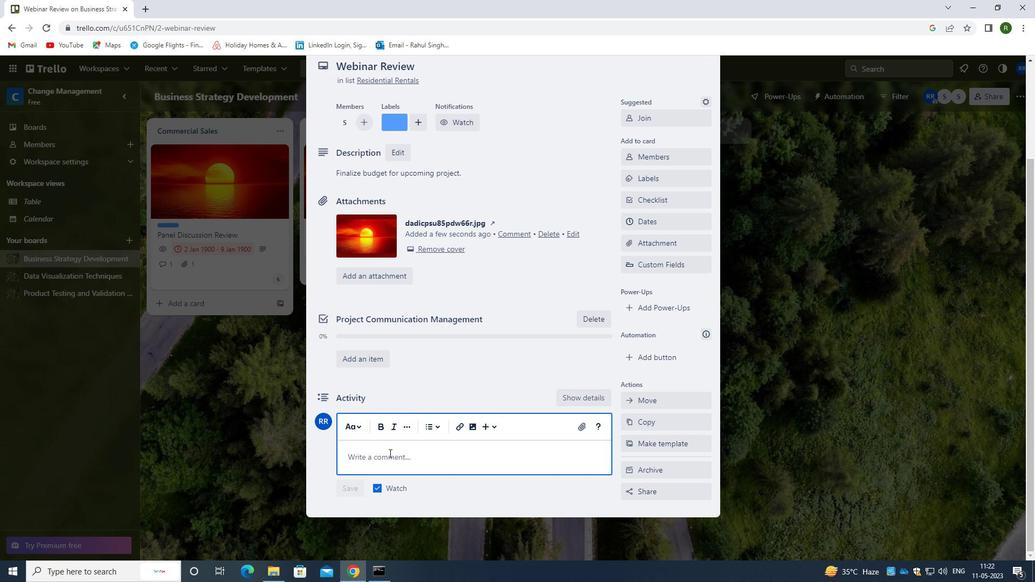 
Action: Mouse moved to (389, 454)
Screenshot: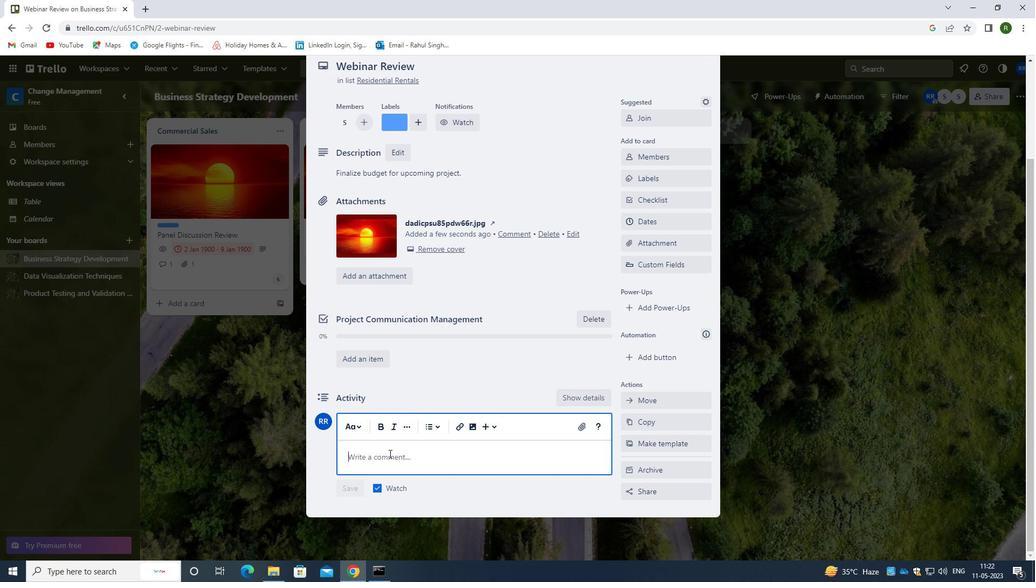 
Action: Key pressed <Key.caps_lock>L<Key.caps_lock>ET<Key.space>US<Key.space>APPROACH<Key.space>THIS<Key.space>TASK<Key.space>WITH<Key.space>A<Key.space>SENSE<Key.space>OF<Key.space>URGENCY<Key.space>AND<Key.space>PRIORTIZE<Key.space><Key.backspace><Key.backspace><Key.backspace><Key.backspace><Key.backspace>ITIZE<Key.space>IT<Key.space>ACOO<Key.backspace><Key.backspace>CORDINGLY.
Screenshot: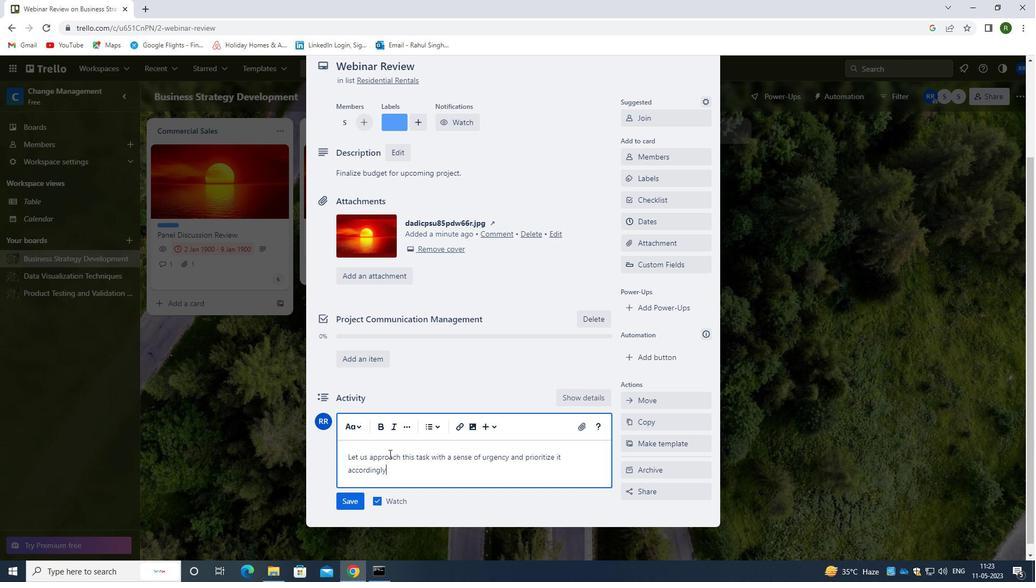 
Action: Mouse moved to (340, 504)
Screenshot: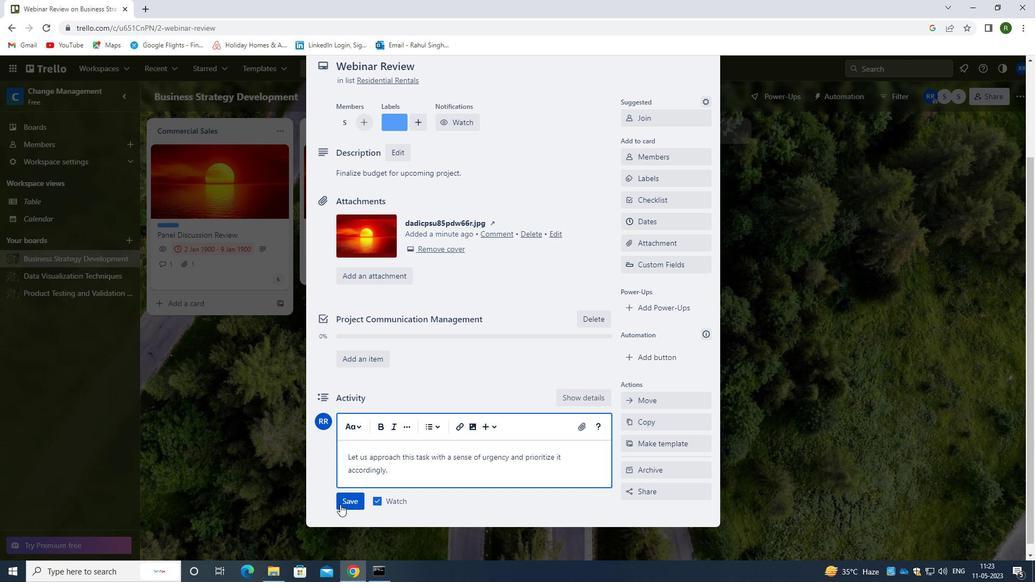
Action: Mouse pressed left at (340, 504)
Screenshot: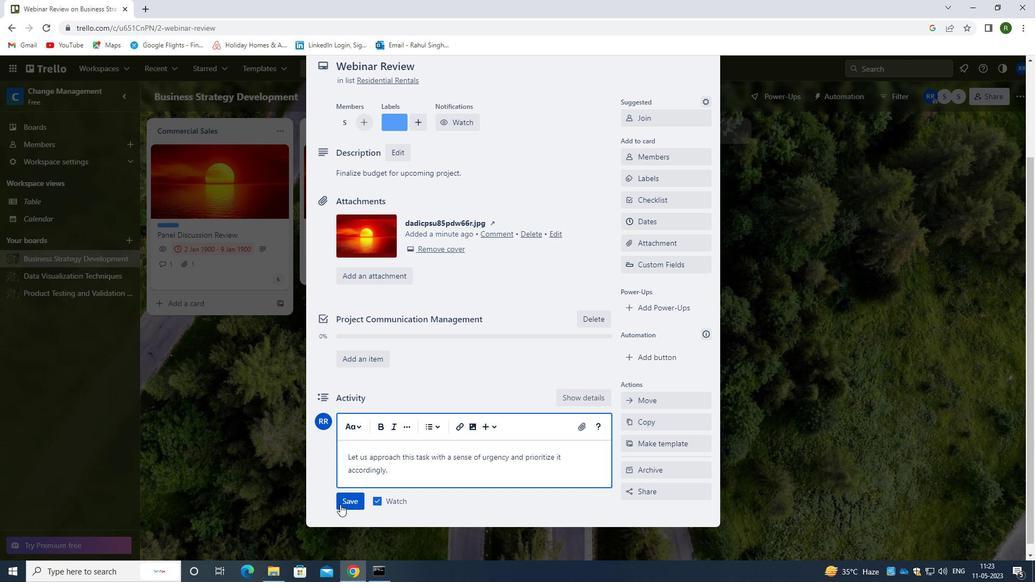 
Action: Mouse moved to (649, 224)
Screenshot: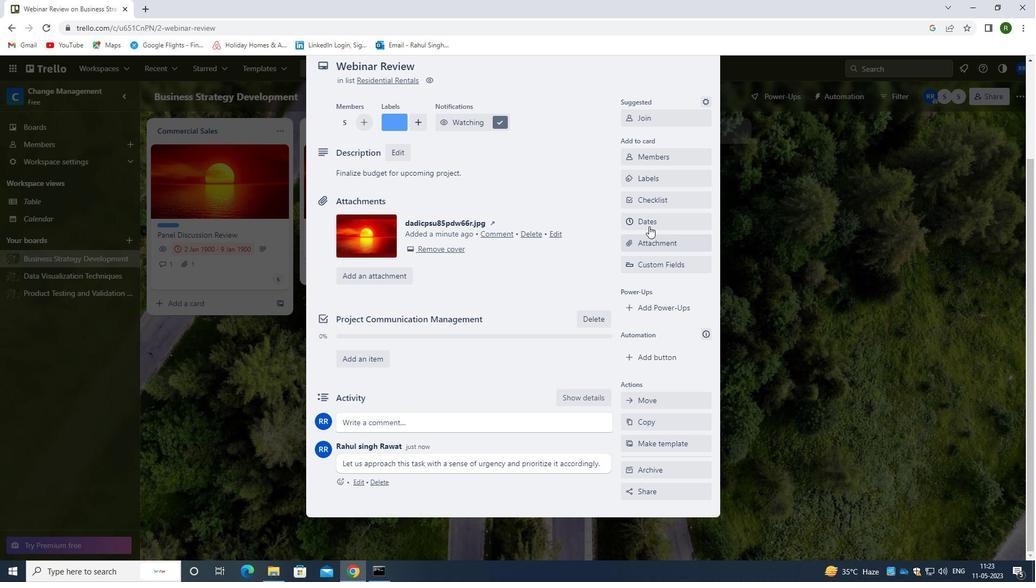 
Action: Mouse pressed left at (649, 224)
Screenshot: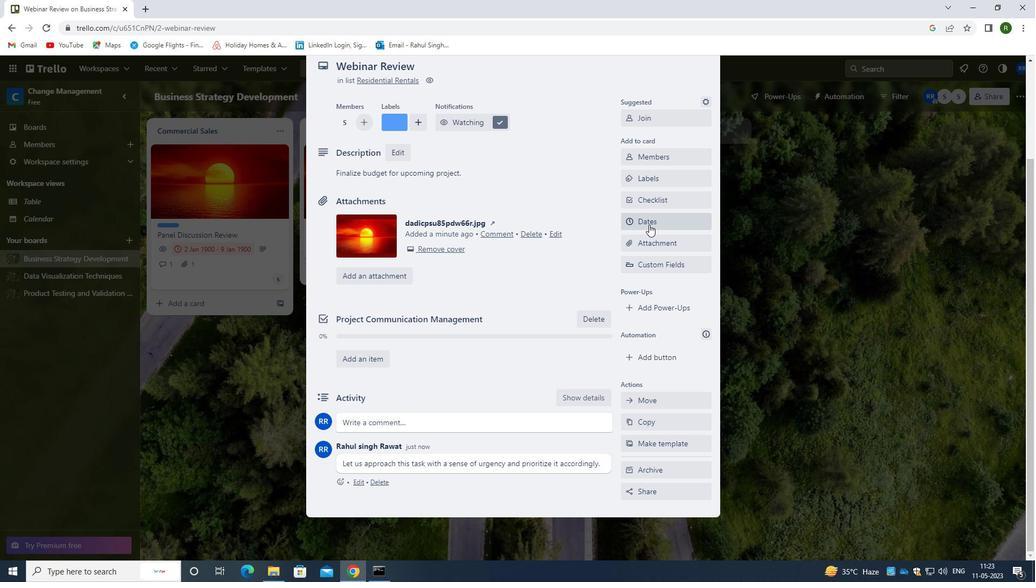 
Action: Mouse moved to (628, 291)
Screenshot: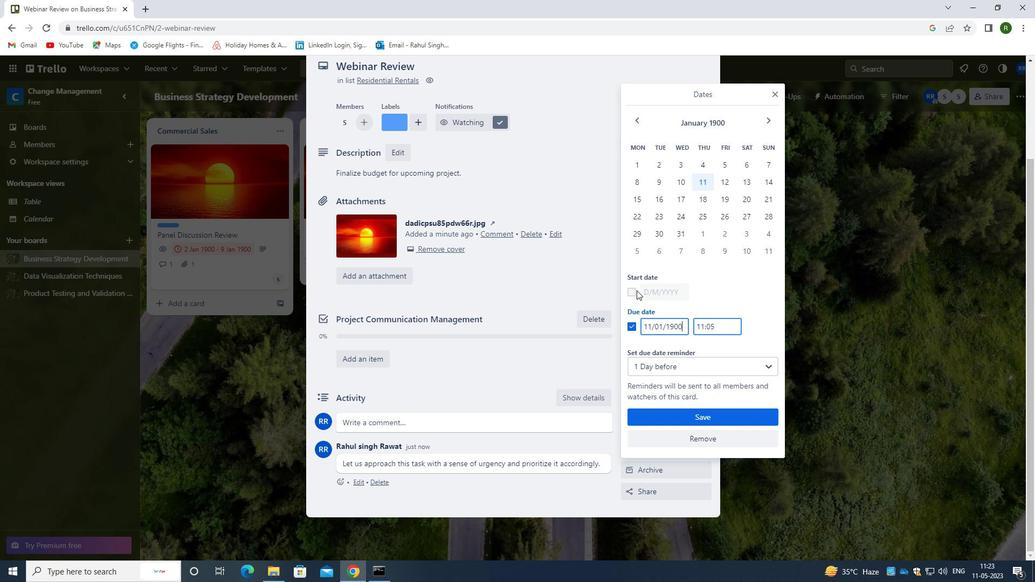 
Action: Mouse pressed left at (628, 291)
Screenshot: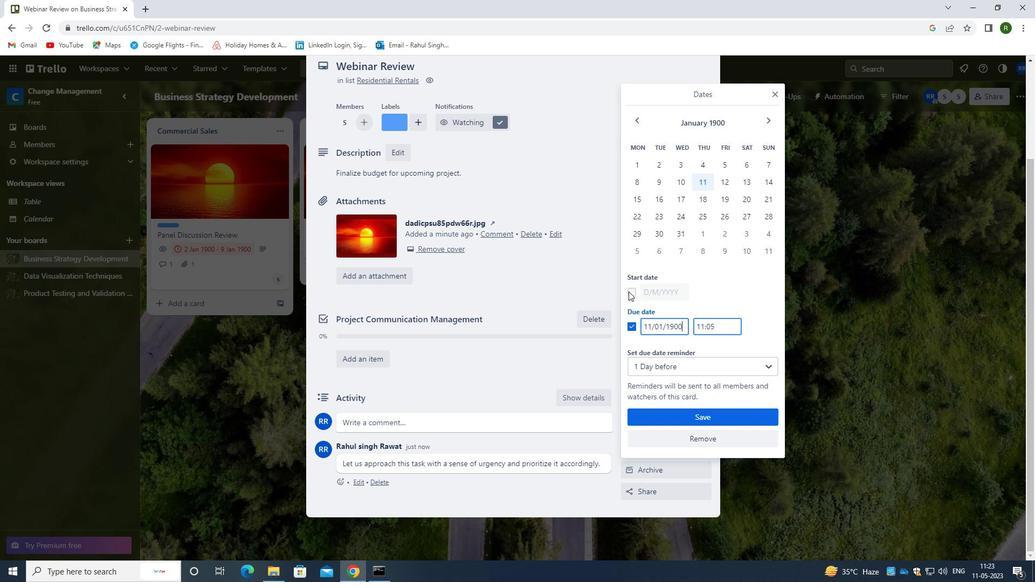 
Action: Mouse moved to (650, 290)
Screenshot: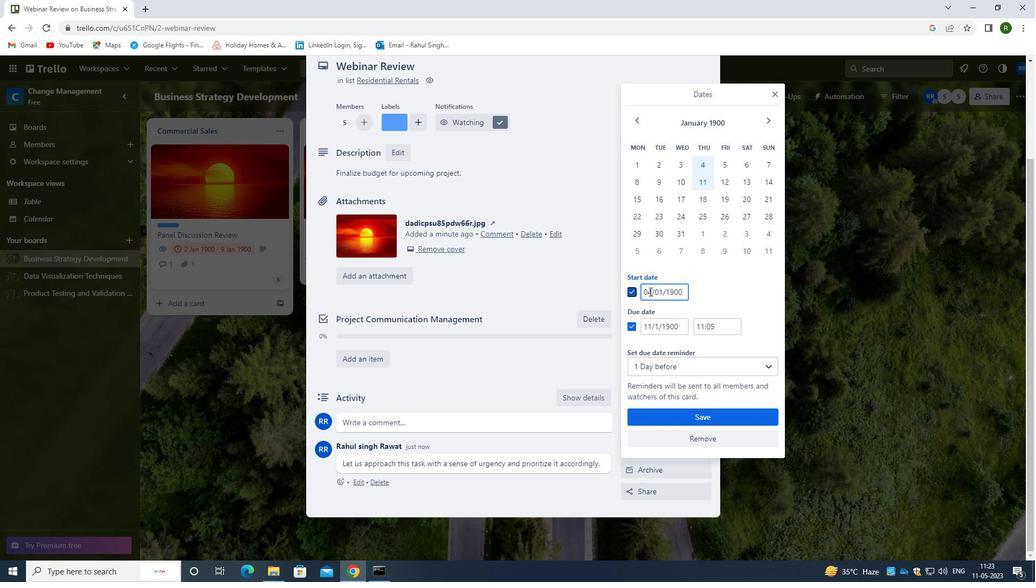
Action: Mouse pressed left at (650, 290)
Screenshot: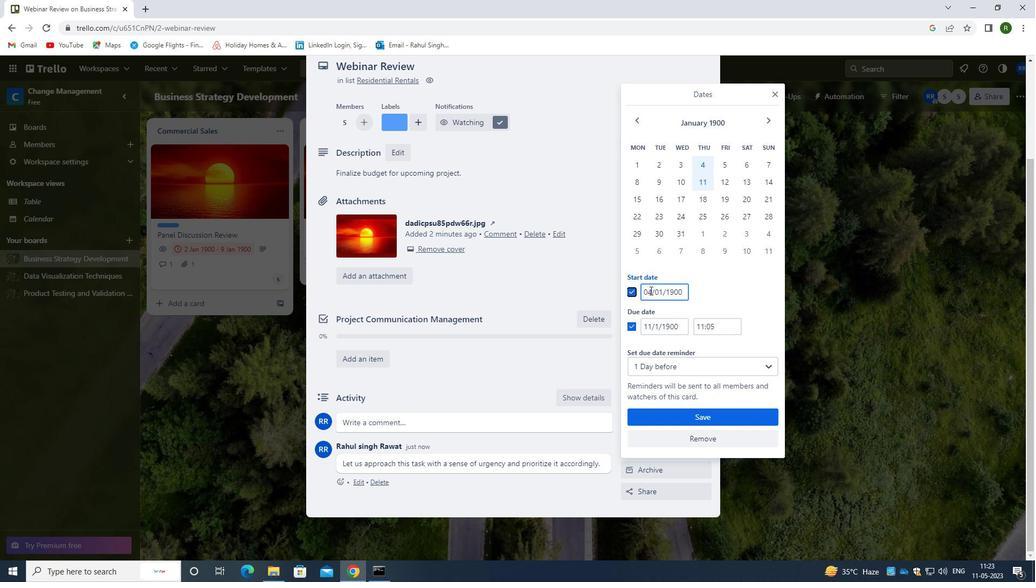 
Action: Mouse moved to (648, 296)
Screenshot: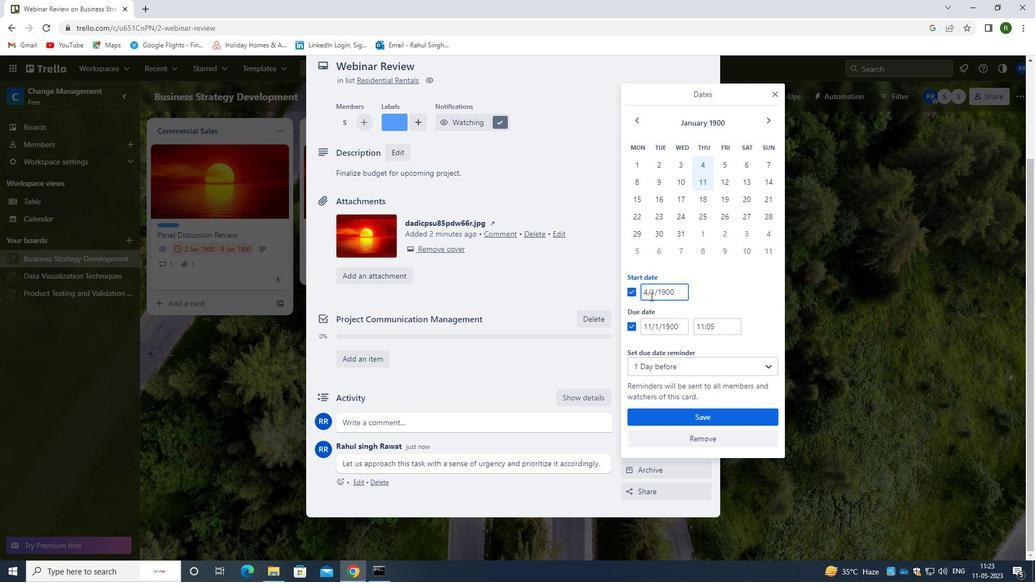 
Action: Key pressed <Key.left><Key.backspace>5
Screenshot: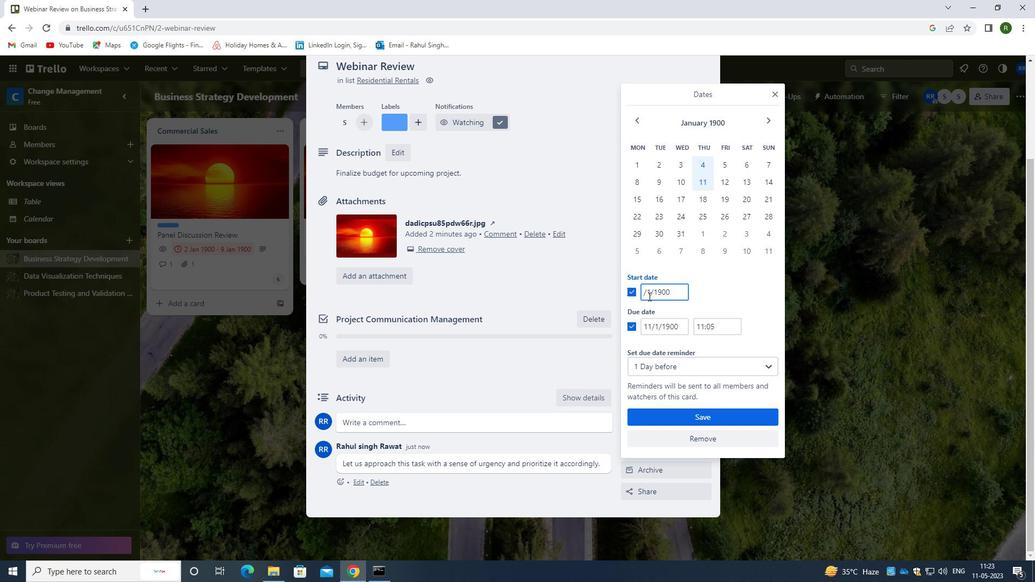 
Action: Mouse moved to (651, 324)
Screenshot: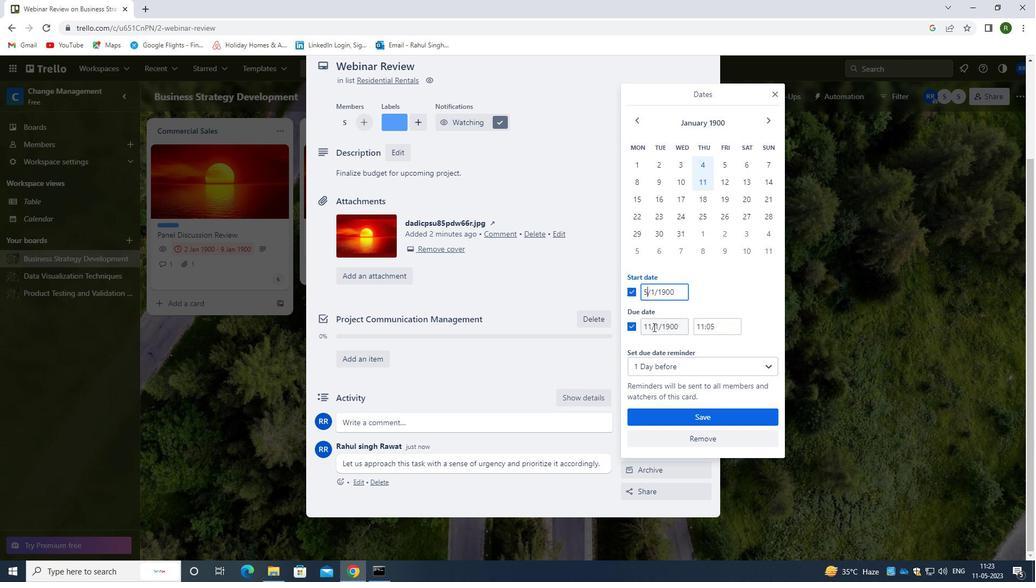
Action: Mouse pressed left at (651, 324)
Screenshot: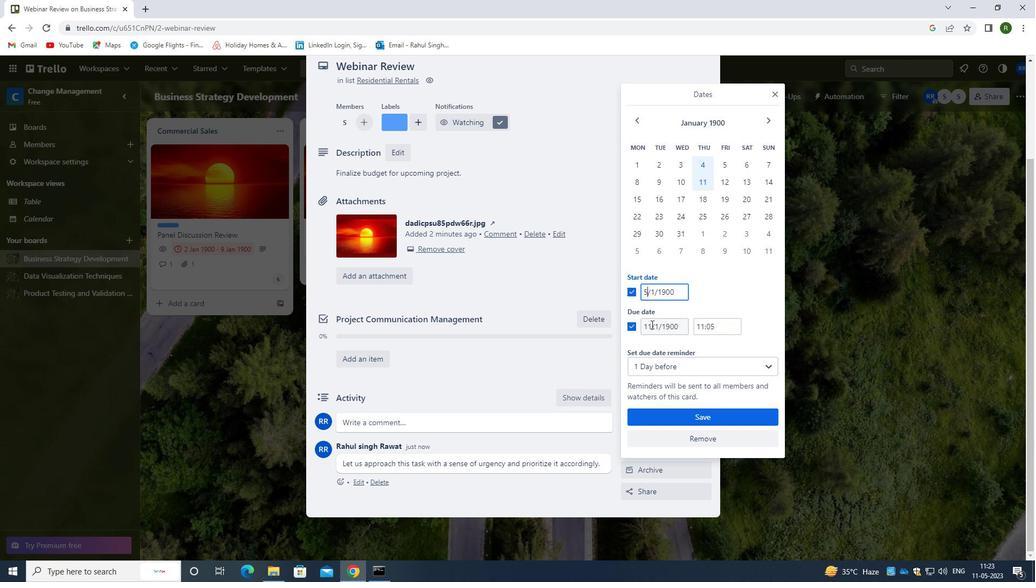 
Action: Mouse moved to (681, 334)
Screenshot: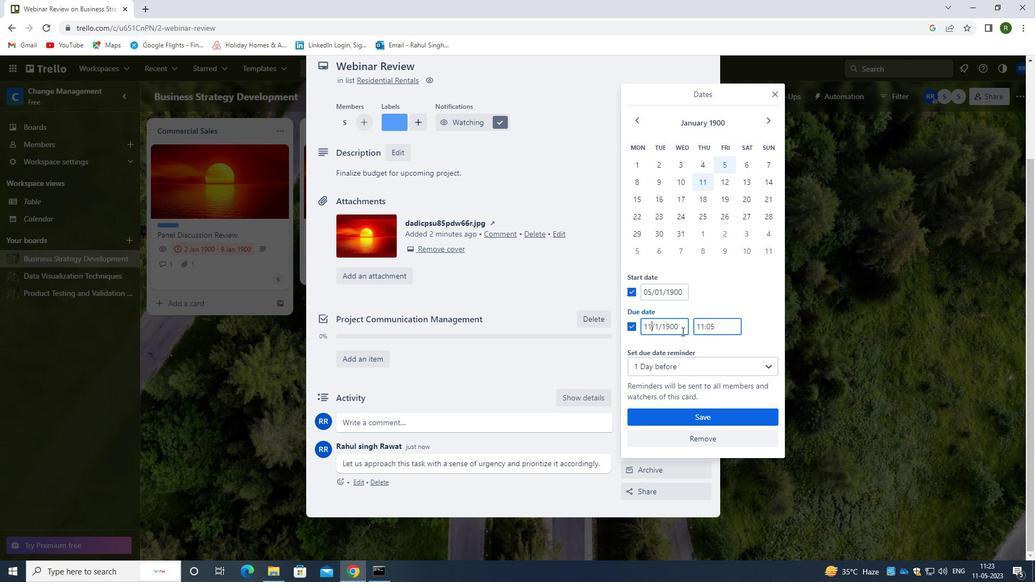 
Action: Key pressed <Key.backspace>2
Screenshot: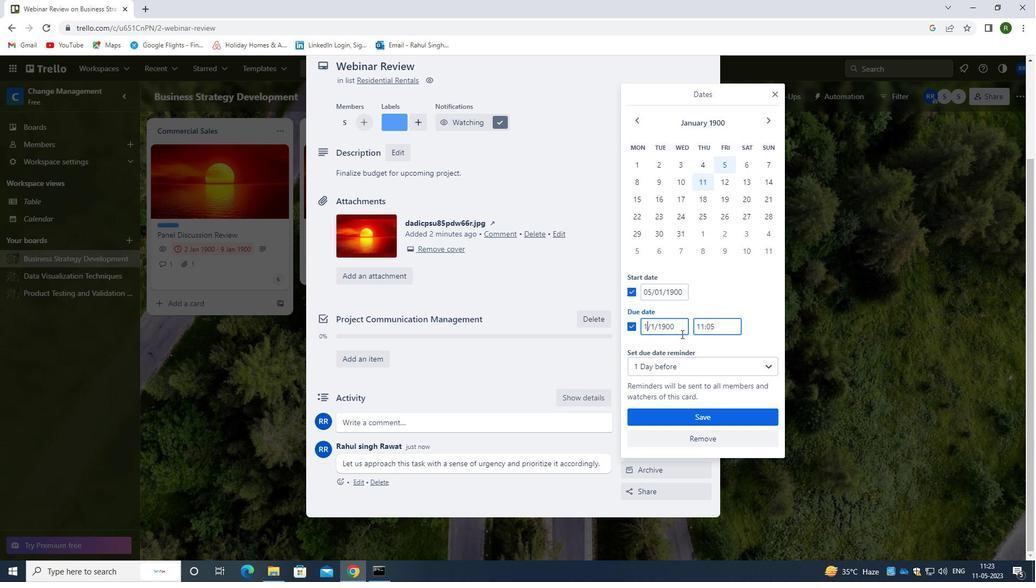 
Action: Mouse moved to (705, 418)
Screenshot: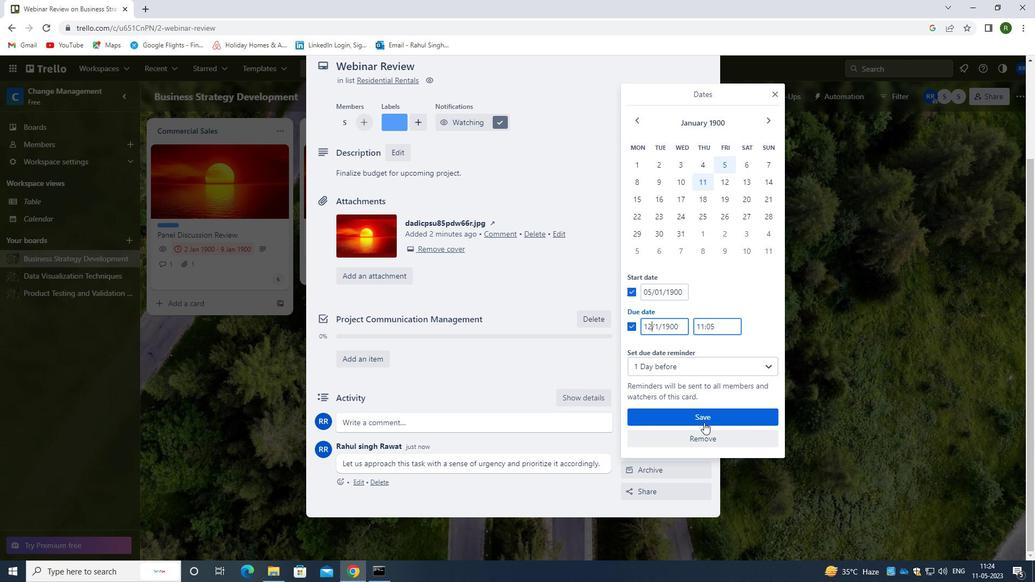 
Action: Mouse pressed left at (705, 418)
Screenshot: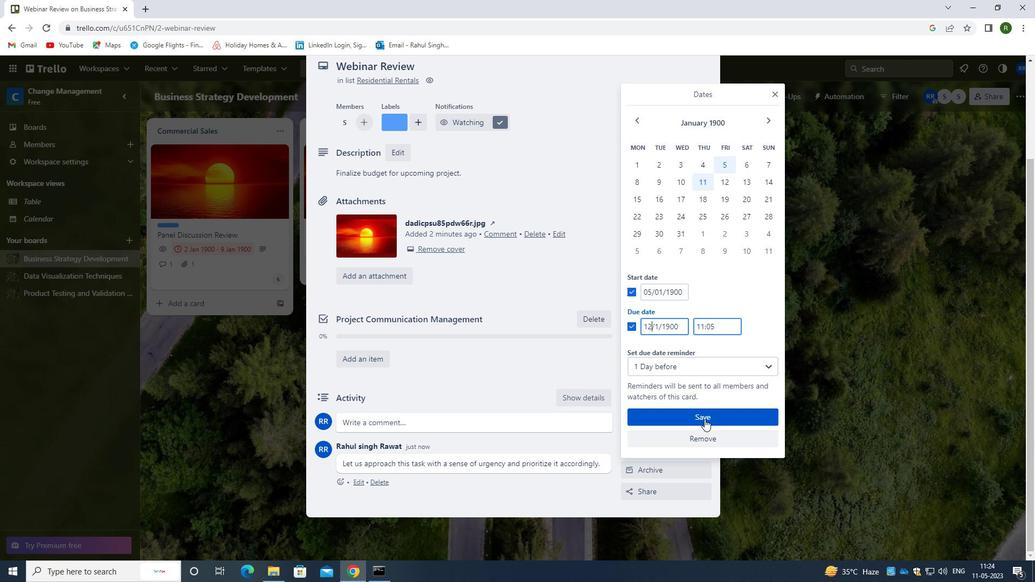 
Action: Mouse moved to (616, 338)
Screenshot: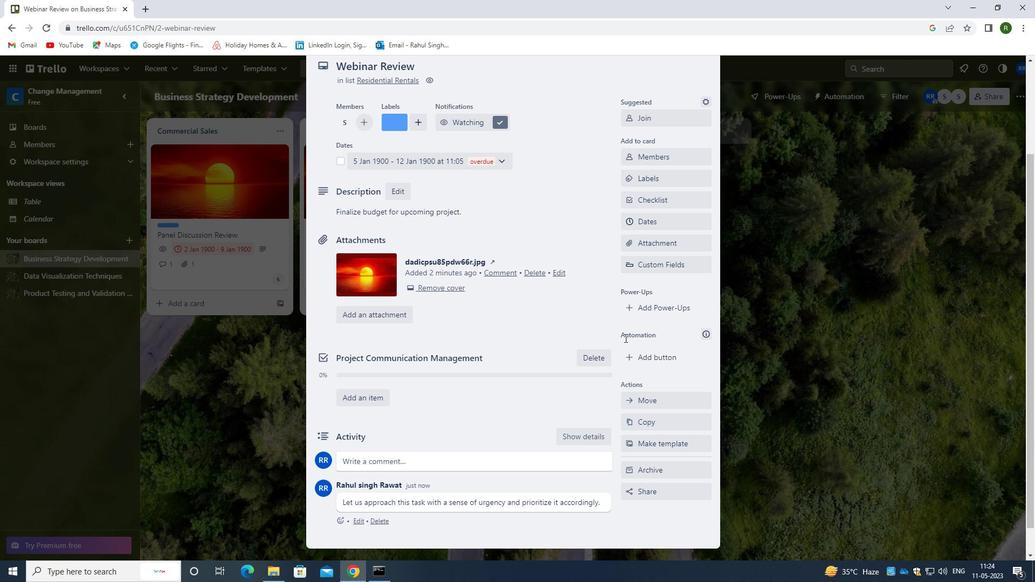 
Action: Mouse scrolled (616, 338) with delta (0, 0)
Screenshot: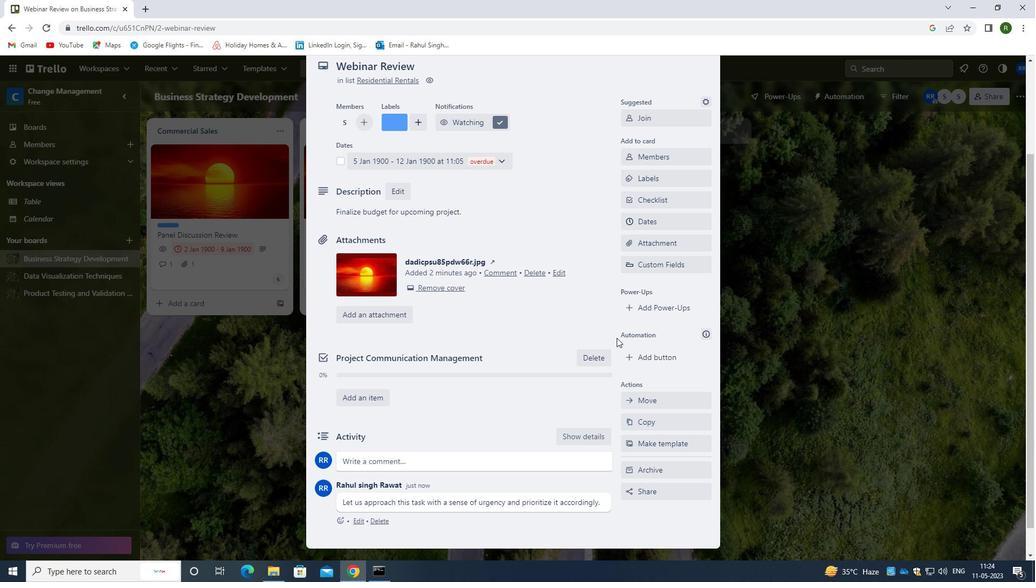 
Action: Mouse moved to (616, 338)
Screenshot: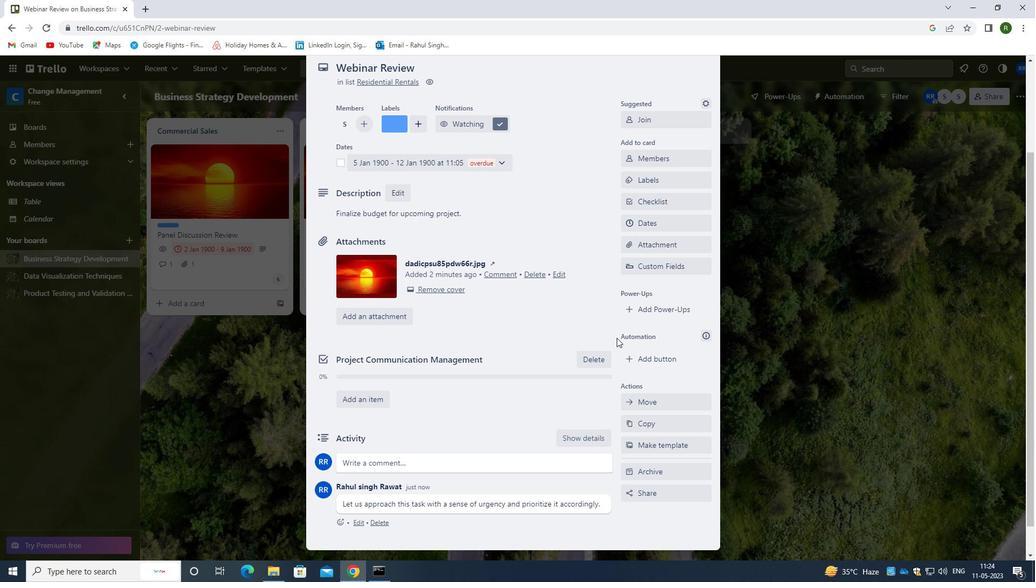 
Action: Mouse scrolled (616, 338) with delta (0, 0)
Screenshot: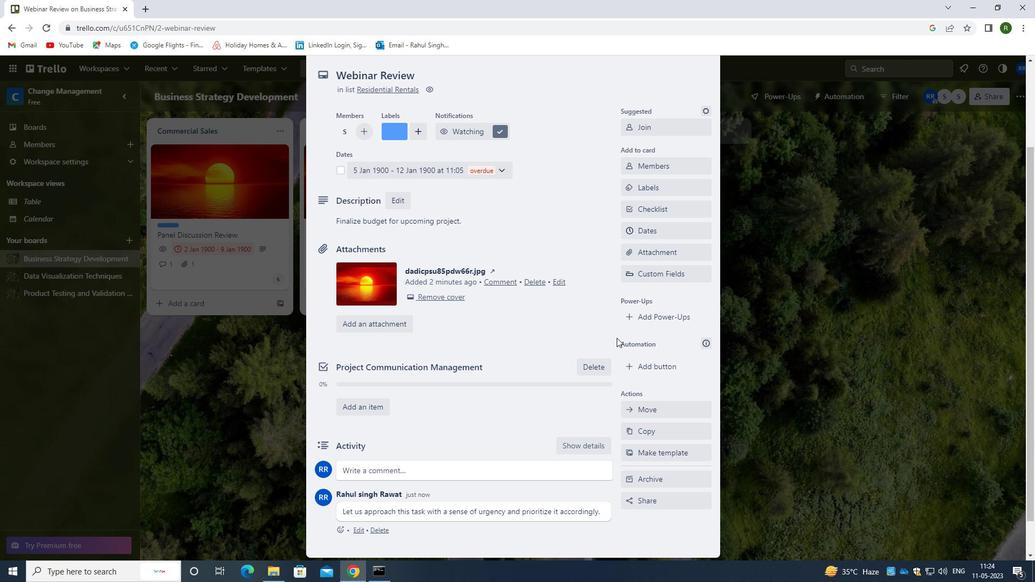 
Action: Mouse moved to (616, 337)
Screenshot: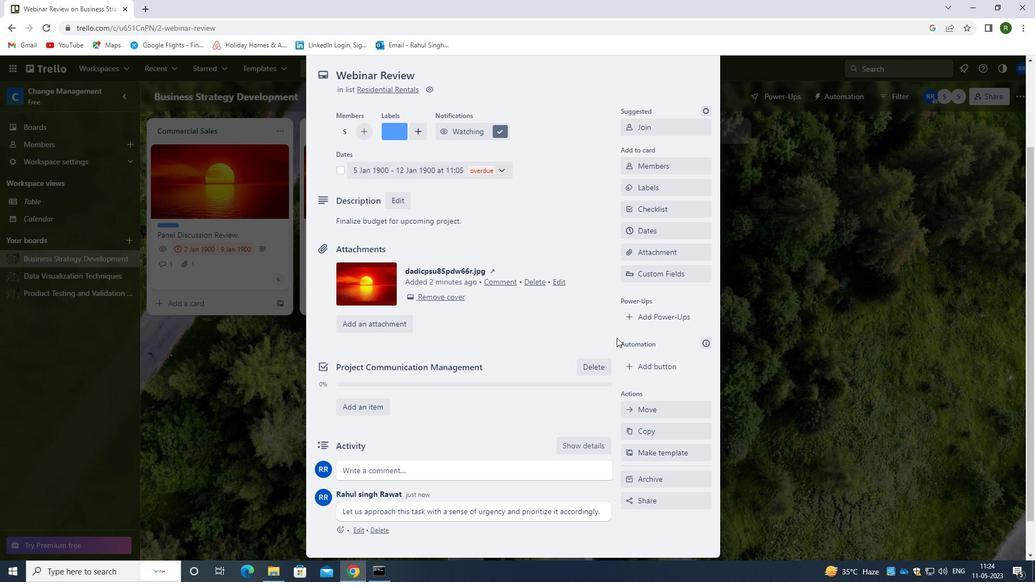 
Action: Mouse scrolled (616, 338) with delta (0, 0)
Screenshot: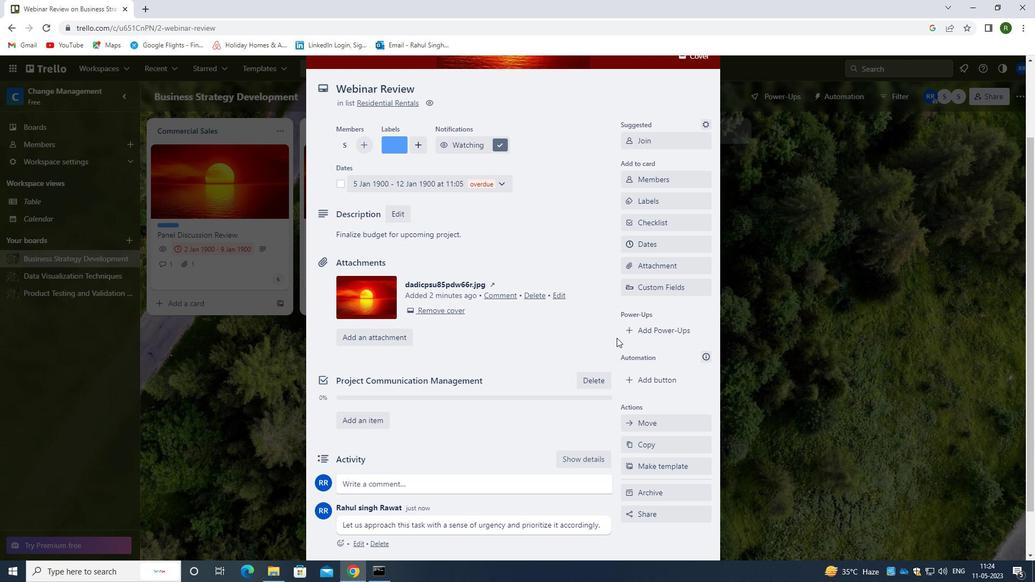
Action: Mouse moved to (705, 99)
Screenshot: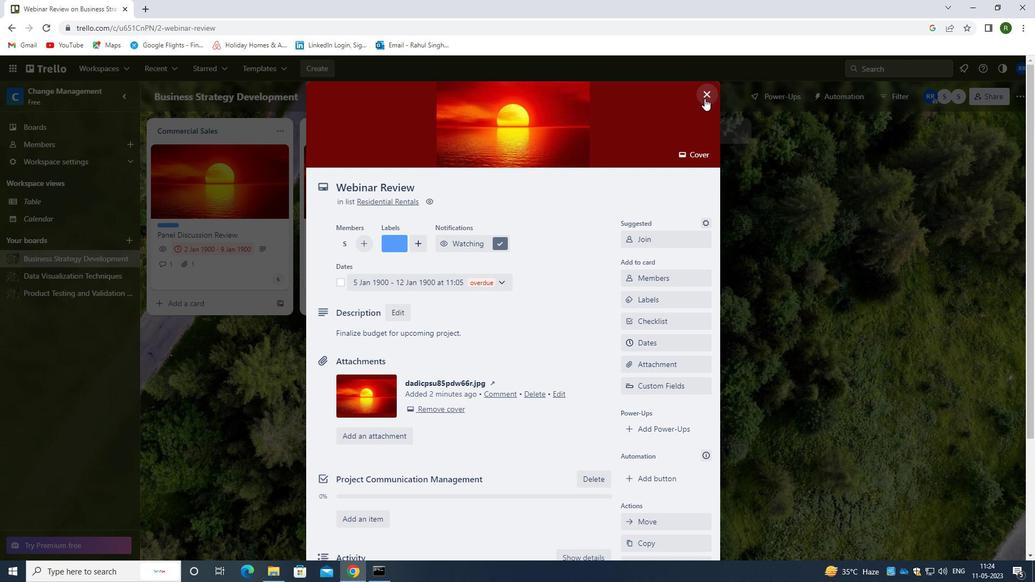 
Action: Mouse pressed left at (705, 99)
Screenshot: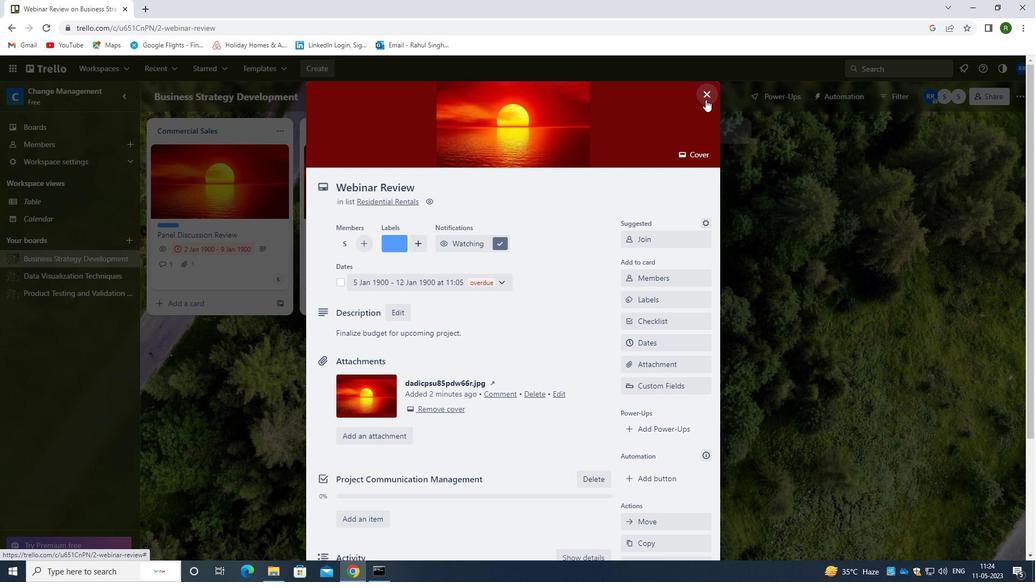 
Action: Mouse moved to (697, 162)
Screenshot: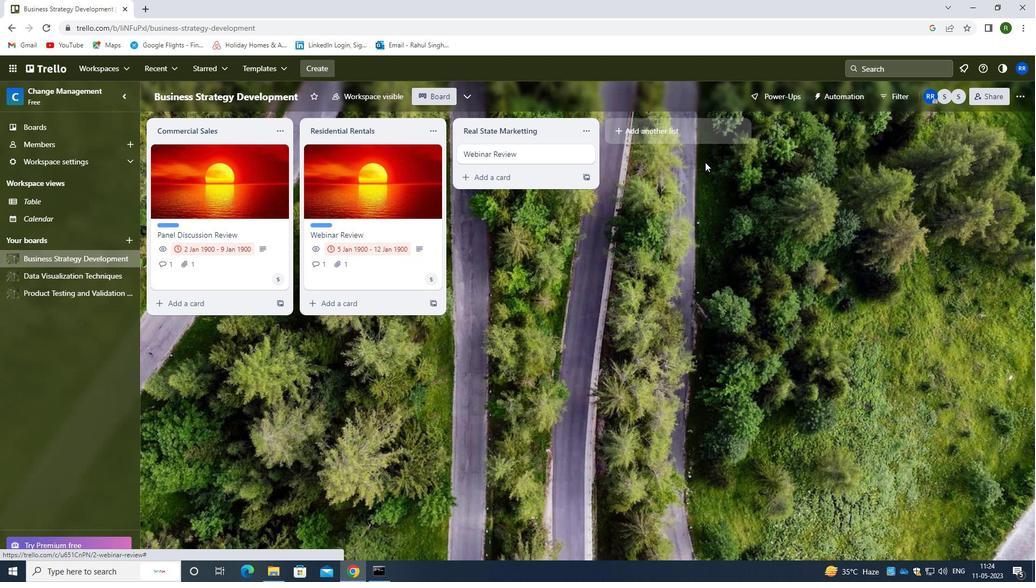
